 Task: Search one way flight ticket for 2 adults, 2 infants in seat and 1 infant on lap in first from Plattsburgh: Plattsburgh International Airport to Indianapolis: Indianapolis International Airport on 8-5-2023. Choice of flights is American. Number of bags: 1 carry on bag and 5 checked bags. Price is upto 90000. Outbound departure time preference is 22:00.
Action: Mouse moved to (287, 262)
Screenshot: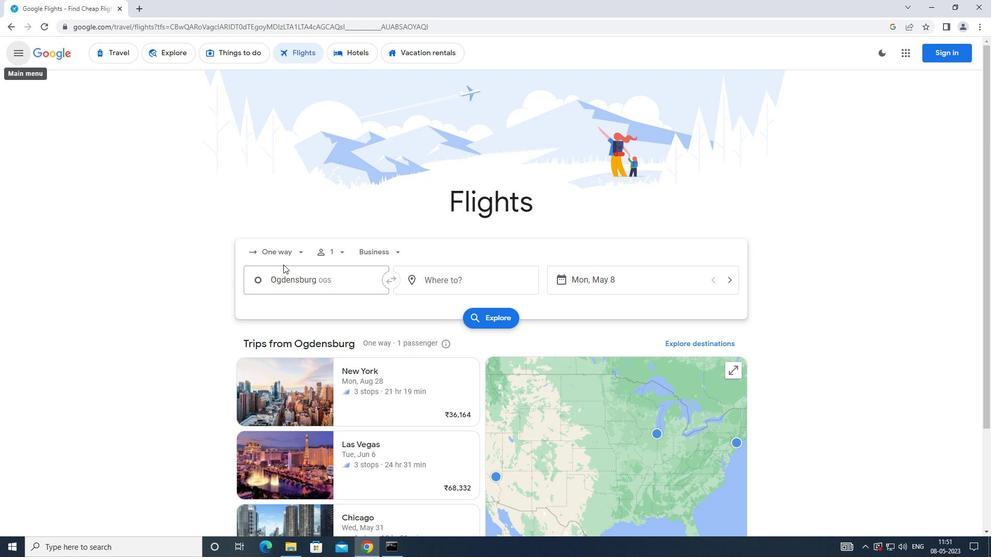 
Action: Mouse pressed left at (287, 262)
Screenshot: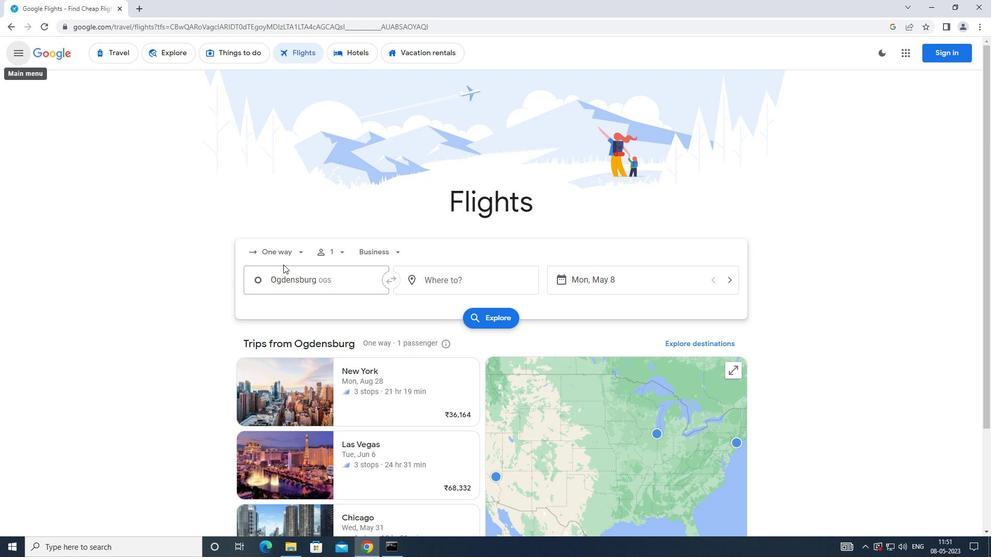 
Action: Mouse moved to (291, 296)
Screenshot: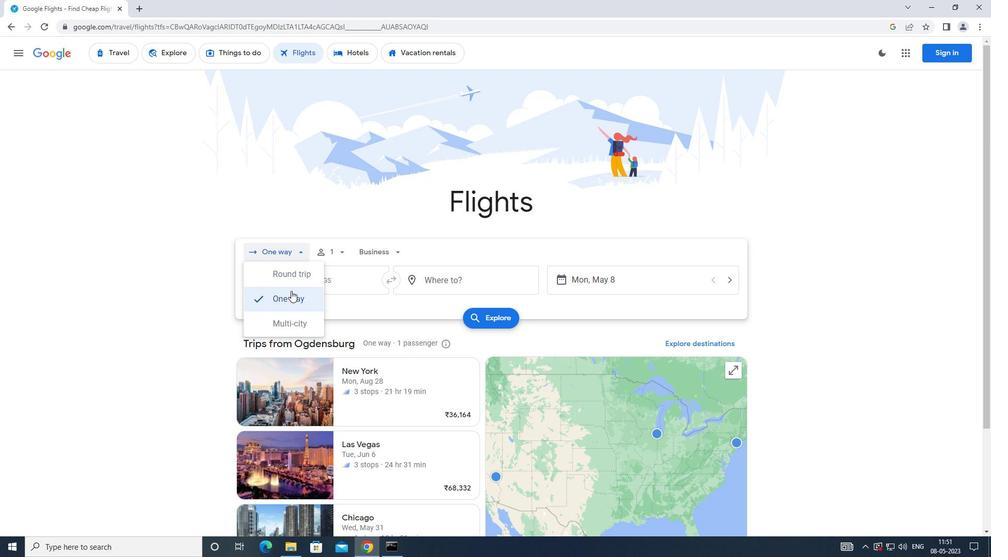 
Action: Mouse pressed left at (291, 296)
Screenshot: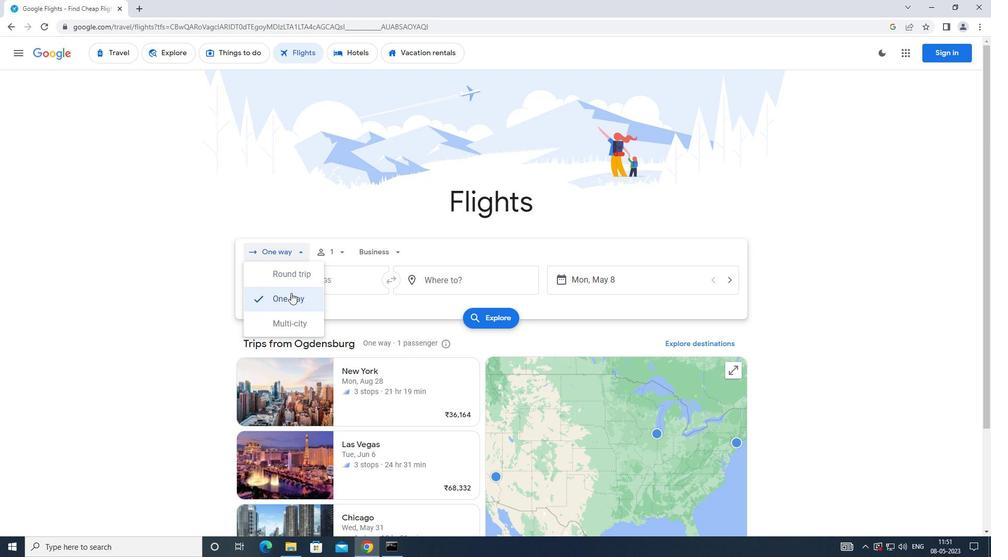 
Action: Mouse moved to (346, 251)
Screenshot: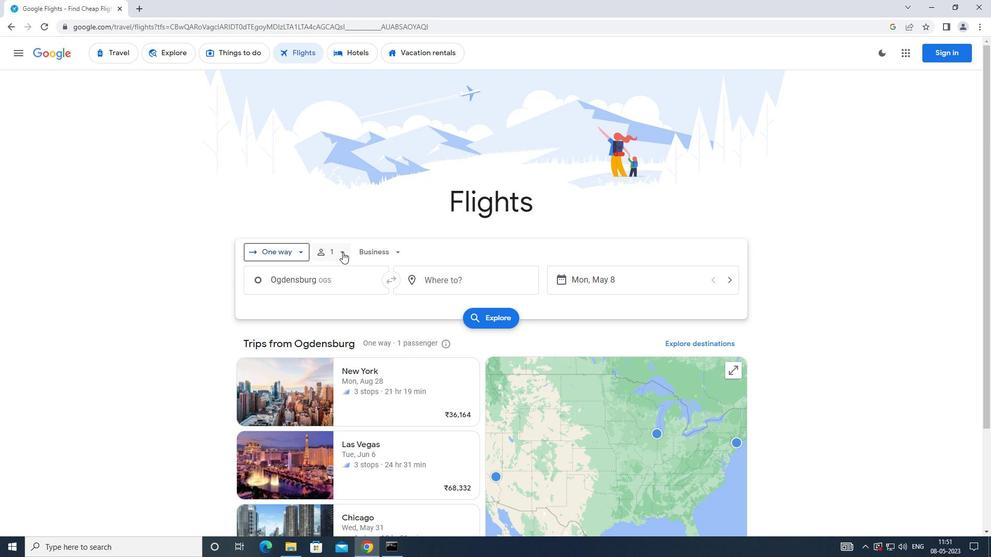 
Action: Mouse pressed left at (346, 251)
Screenshot: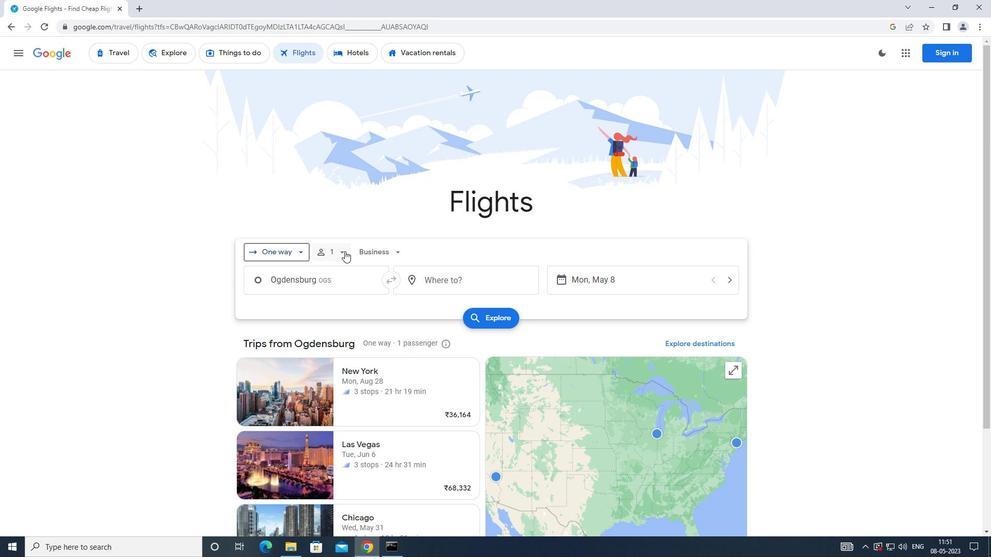 
Action: Mouse moved to (428, 276)
Screenshot: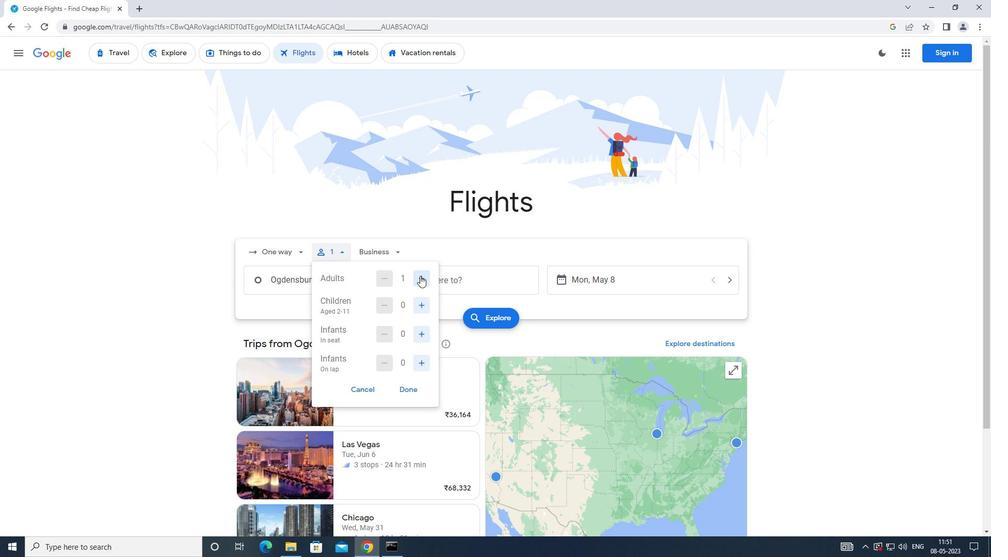 
Action: Mouse pressed left at (428, 276)
Screenshot: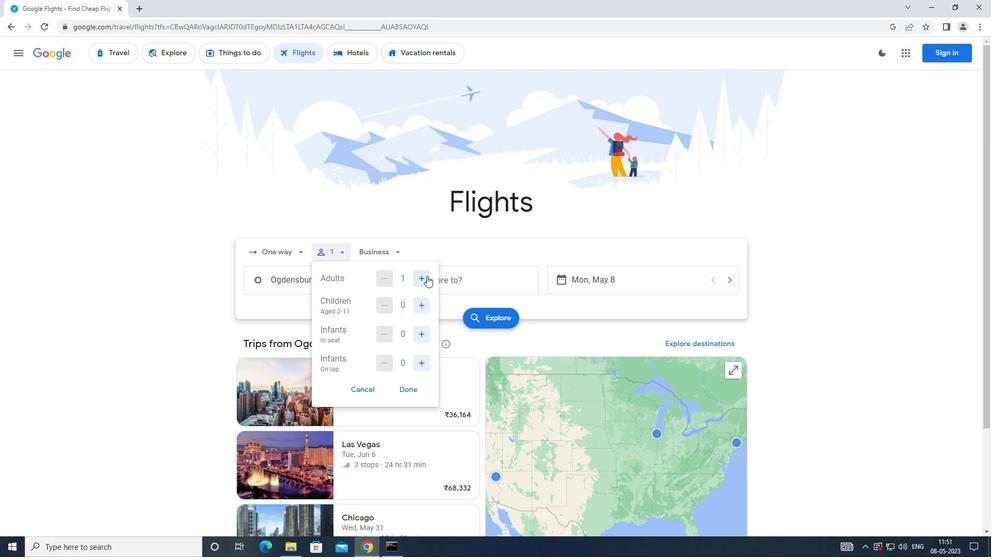 
Action: Mouse moved to (417, 332)
Screenshot: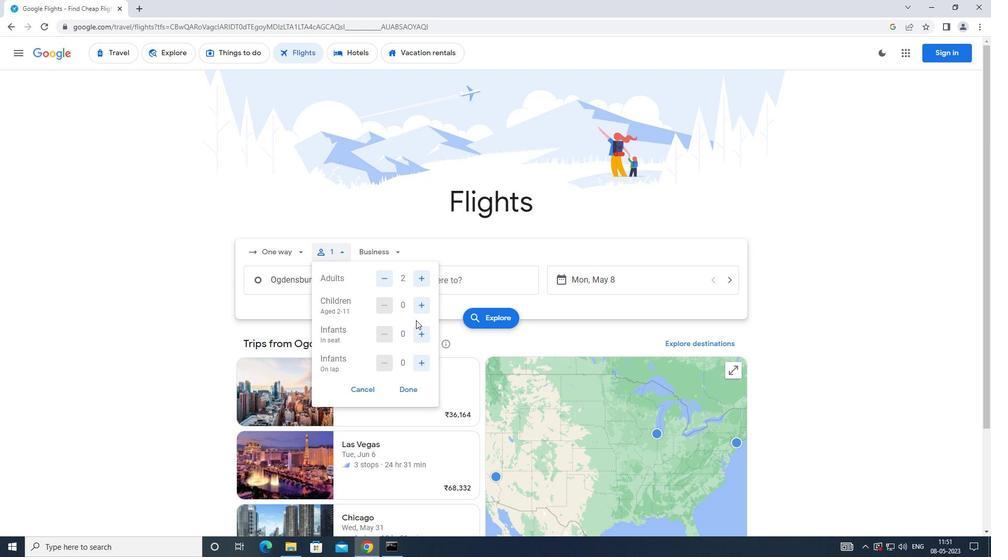 
Action: Mouse pressed left at (417, 332)
Screenshot: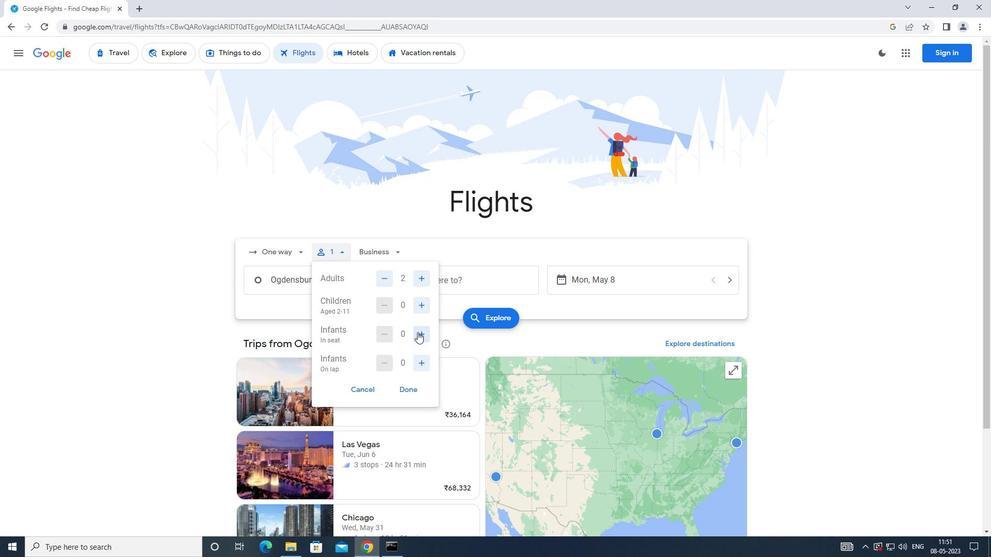 
Action: Mouse pressed left at (417, 332)
Screenshot: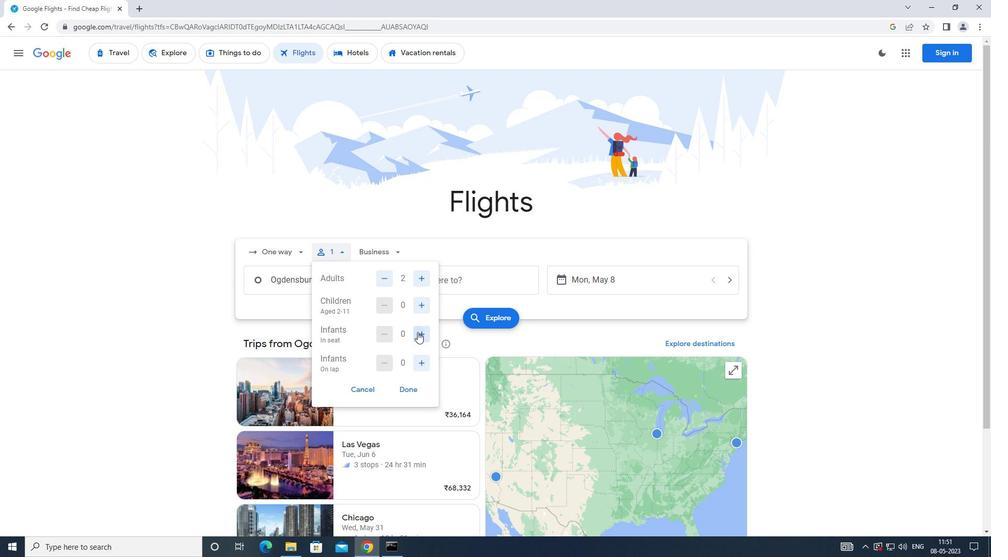 
Action: Mouse moved to (430, 364)
Screenshot: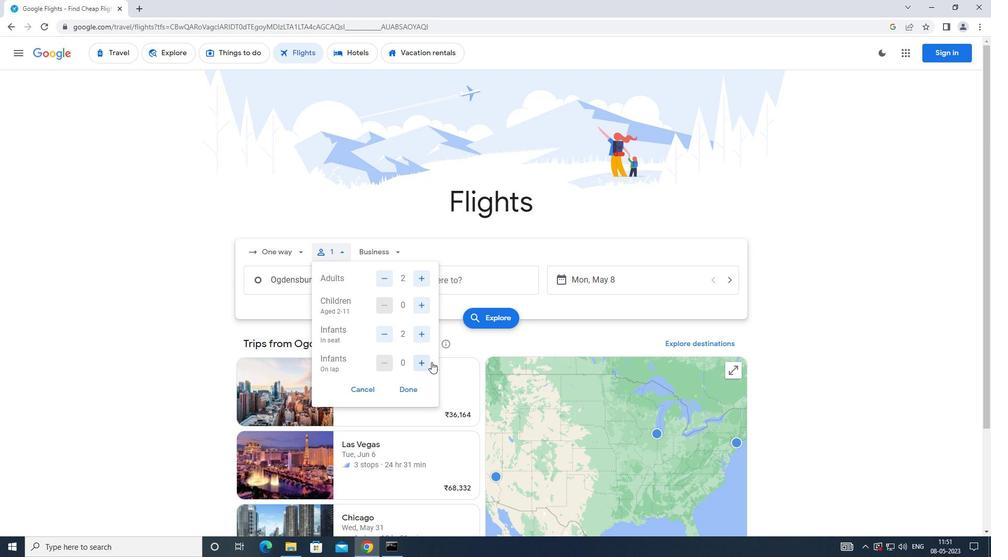 
Action: Mouse pressed left at (430, 364)
Screenshot: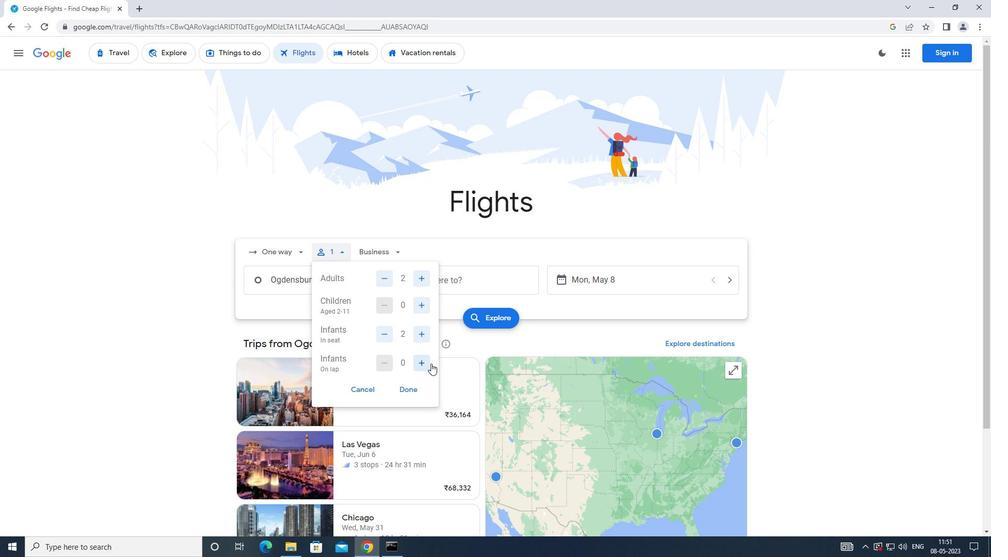 
Action: Mouse moved to (416, 387)
Screenshot: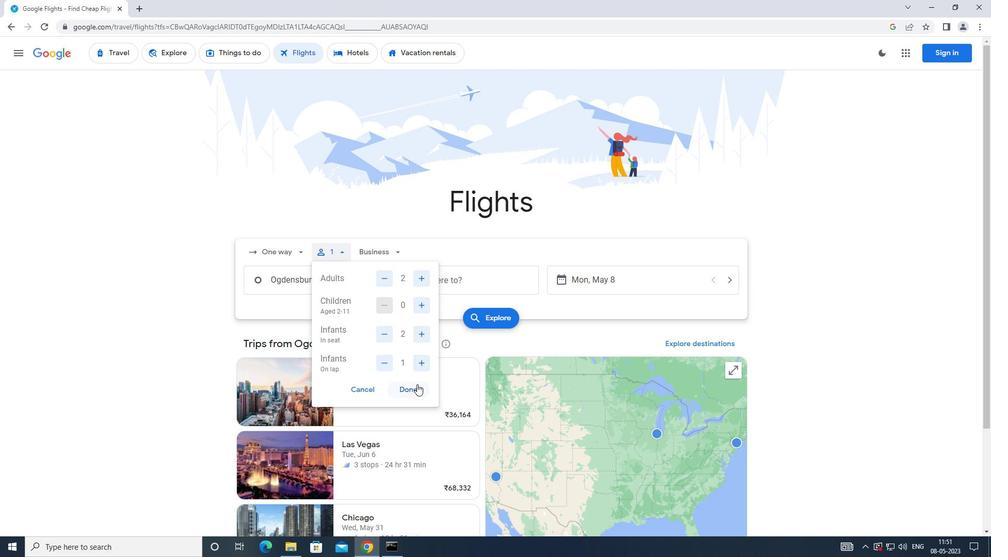 
Action: Mouse pressed left at (416, 387)
Screenshot: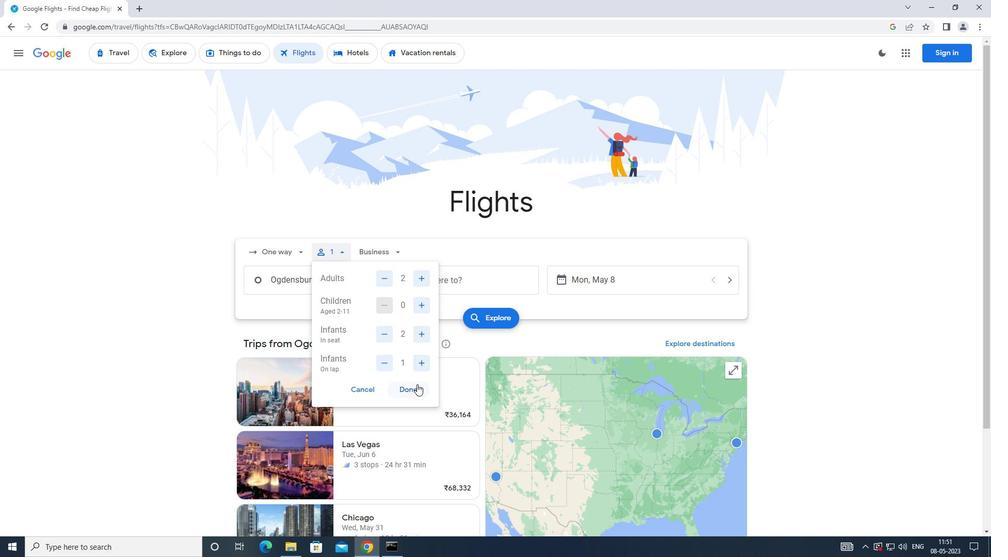 
Action: Mouse moved to (374, 255)
Screenshot: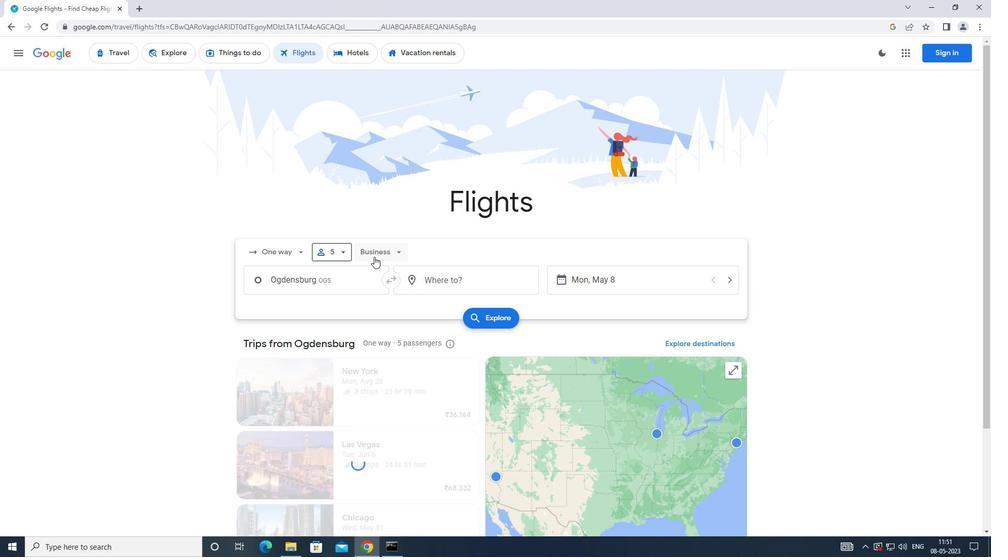 
Action: Mouse pressed left at (374, 255)
Screenshot: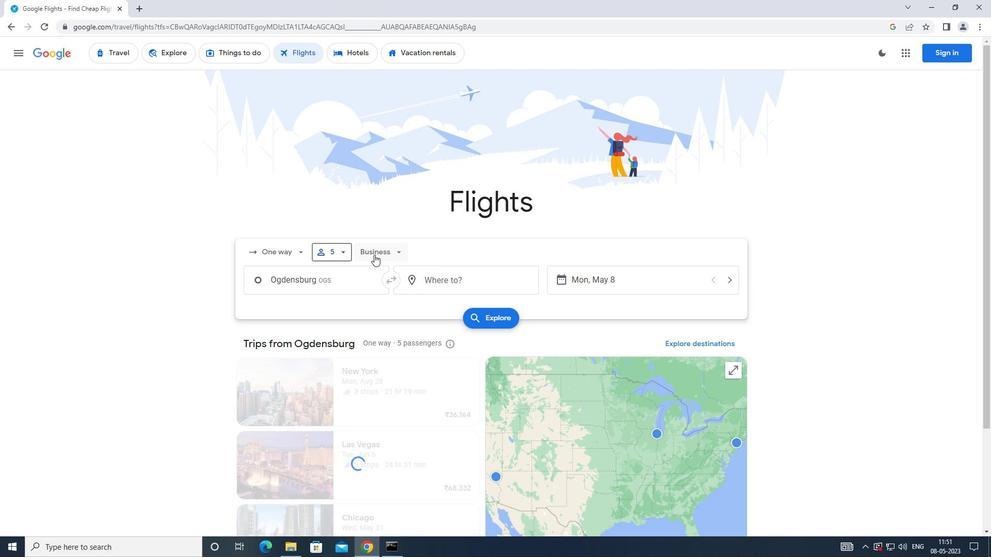 
Action: Mouse moved to (393, 349)
Screenshot: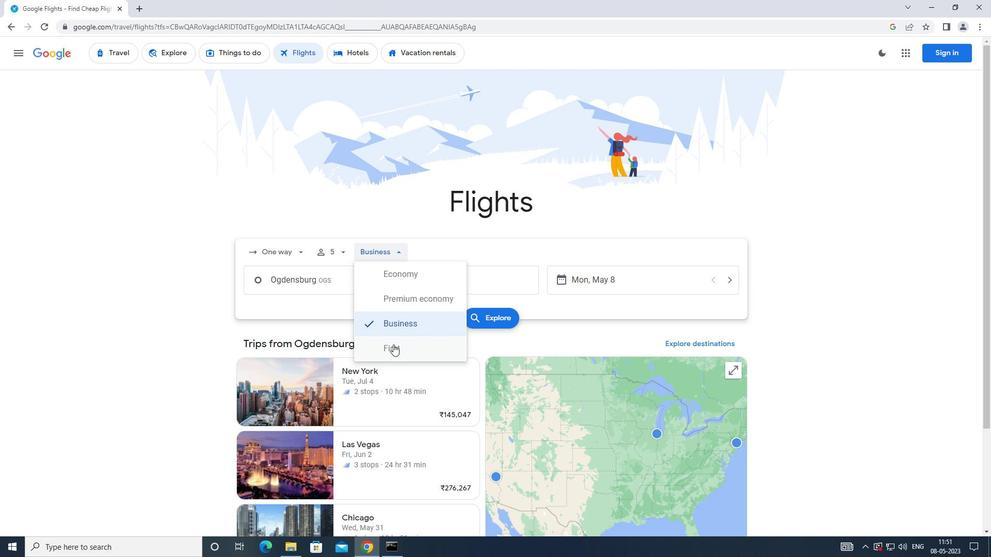 
Action: Mouse pressed left at (393, 349)
Screenshot: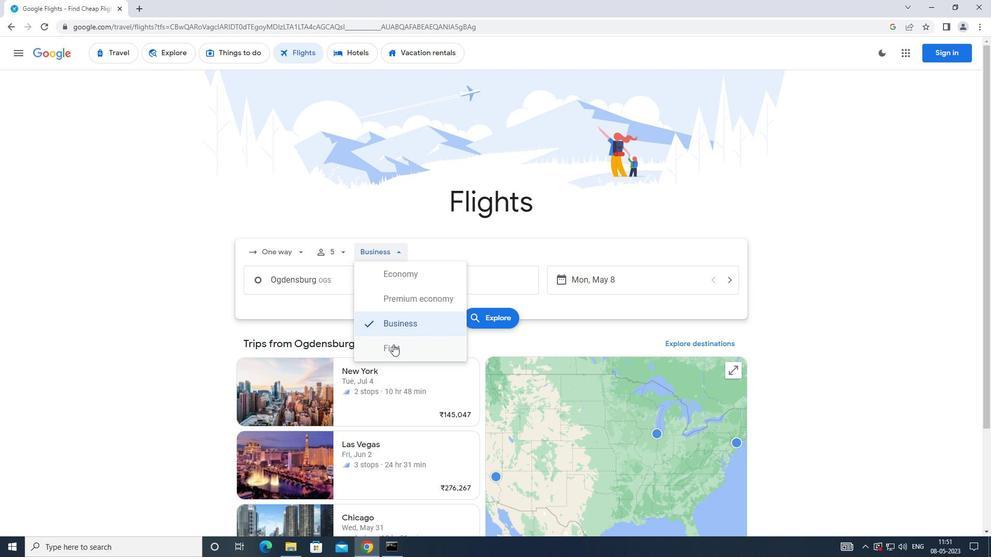 
Action: Mouse moved to (339, 281)
Screenshot: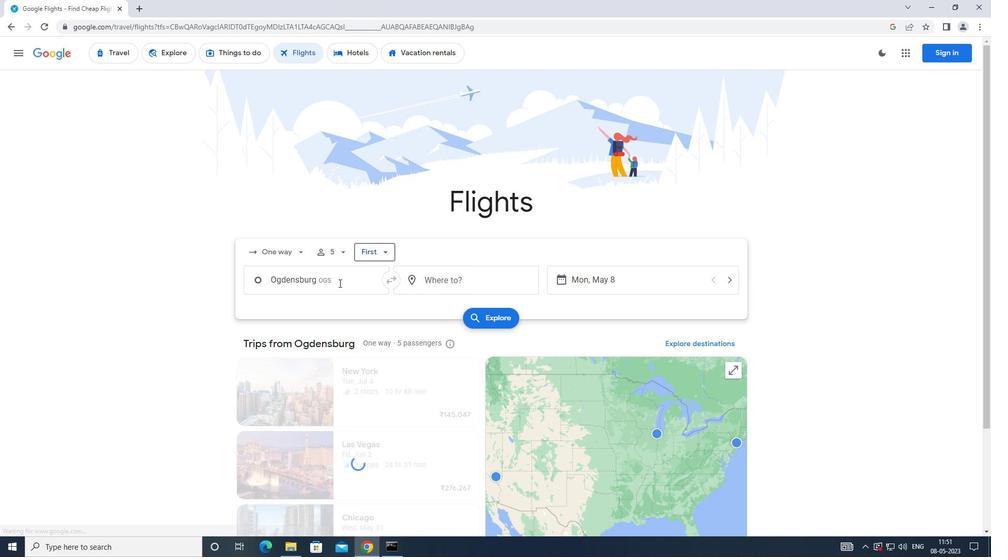 
Action: Mouse pressed left at (339, 281)
Screenshot: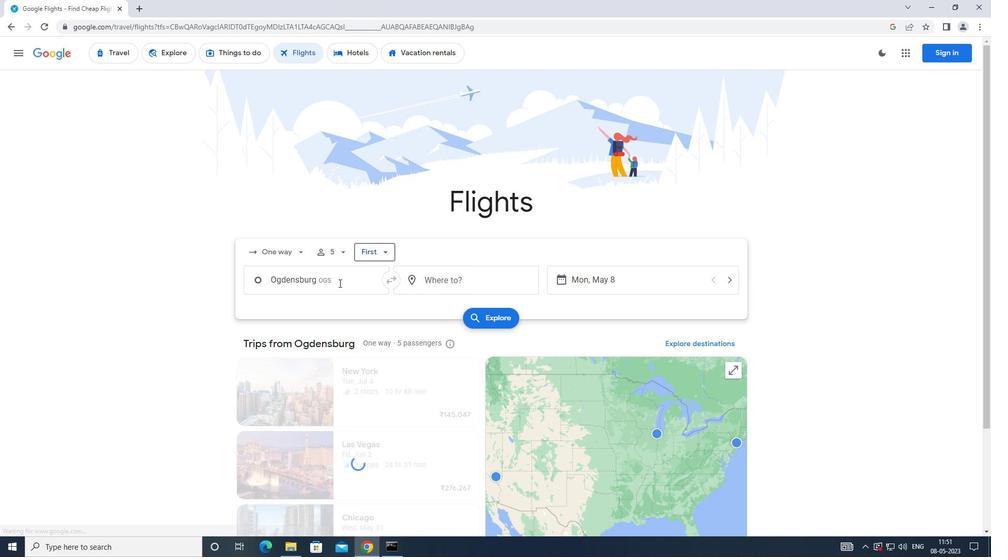 
Action: Mouse moved to (339, 281)
Screenshot: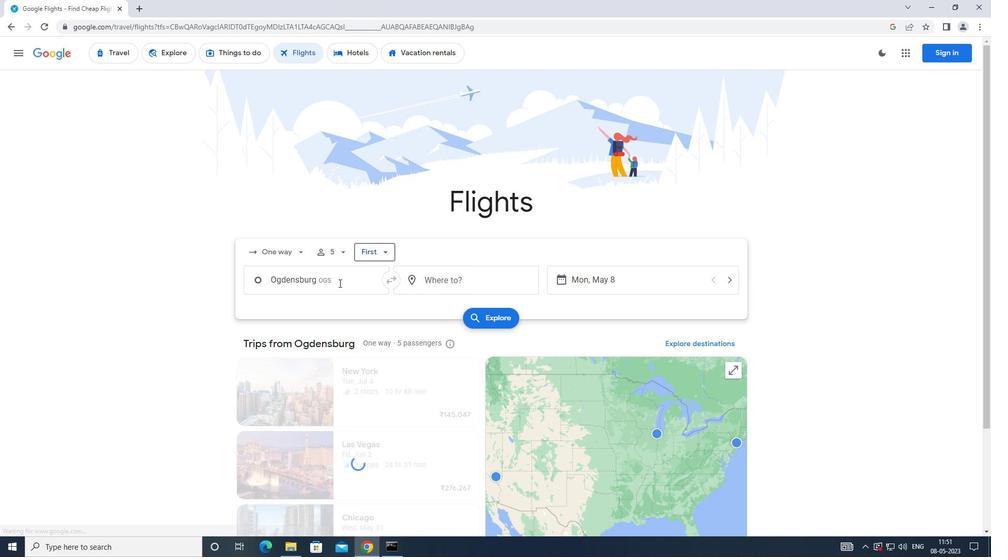 
Action: Key pressed <Key.caps_lock>p<Key.caps_lock>lattsburg
Screenshot: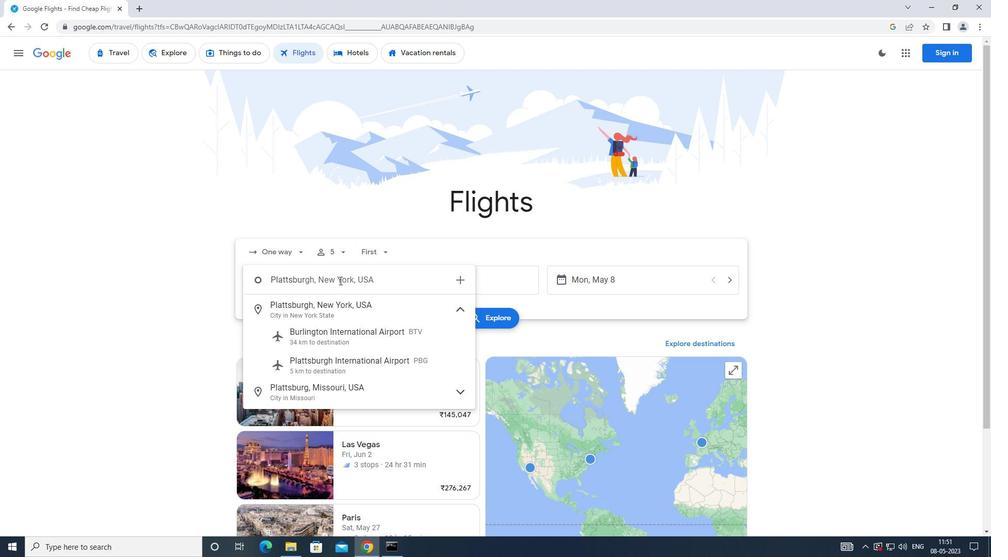 
Action: Mouse moved to (339, 368)
Screenshot: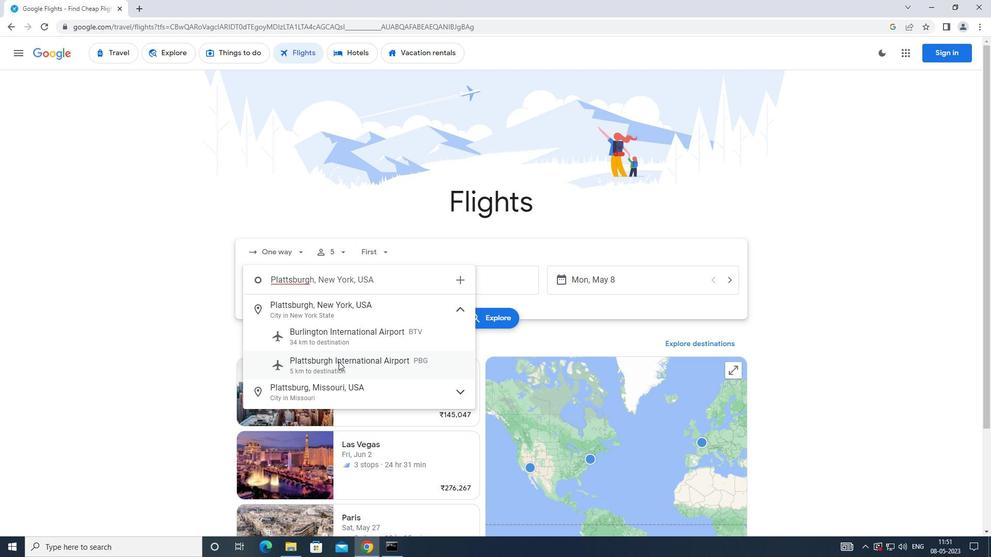 
Action: Mouse pressed left at (339, 368)
Screenshot: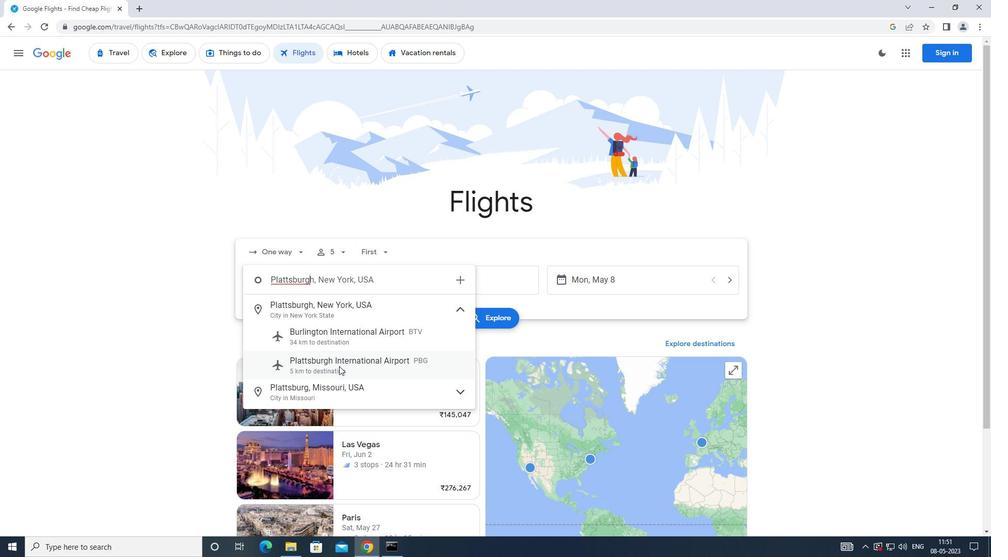 
Action: Mouse moved to (475, 285)
Screenshot: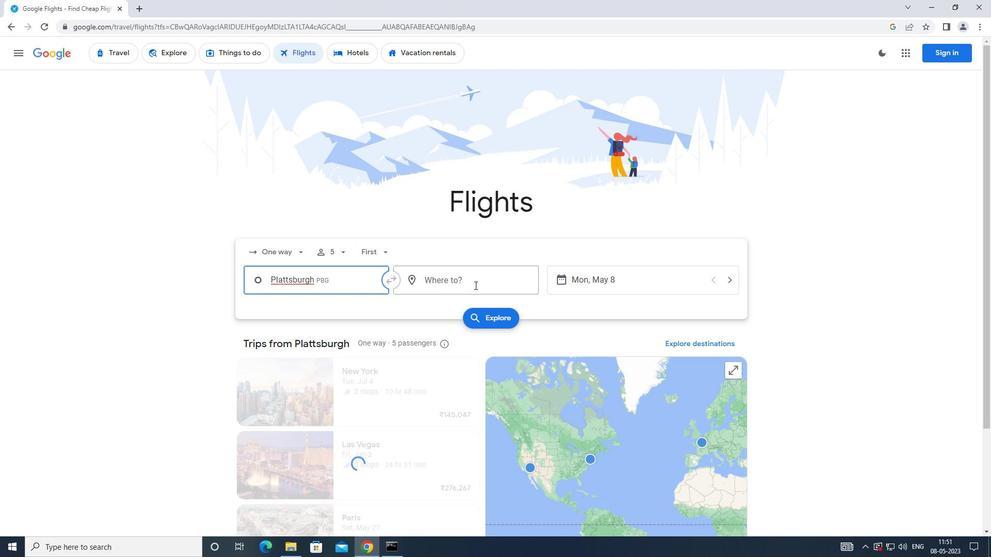 
Action: Mouse pressed left at (475, 285)
Screenshot: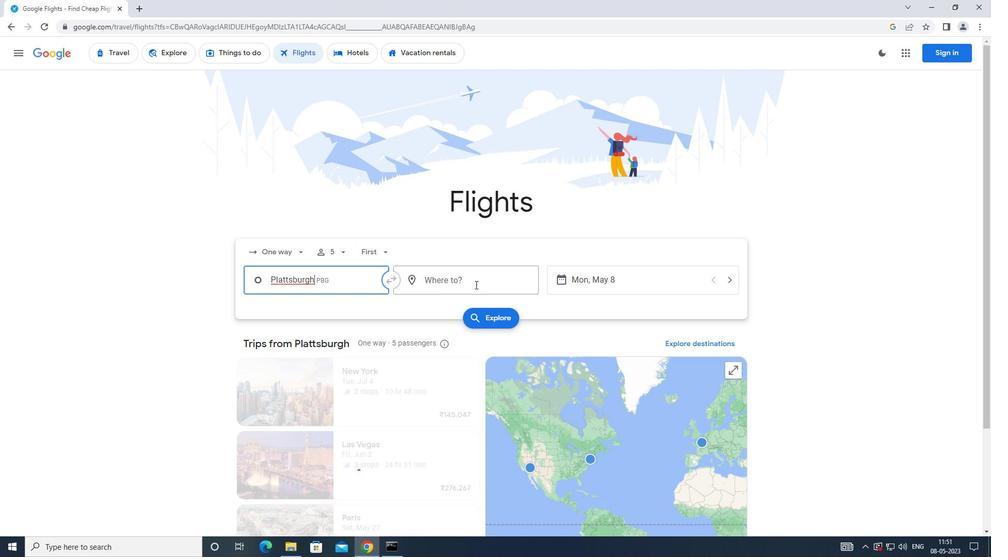 
Action: Mouse moved to (478, 282)
Screenshot: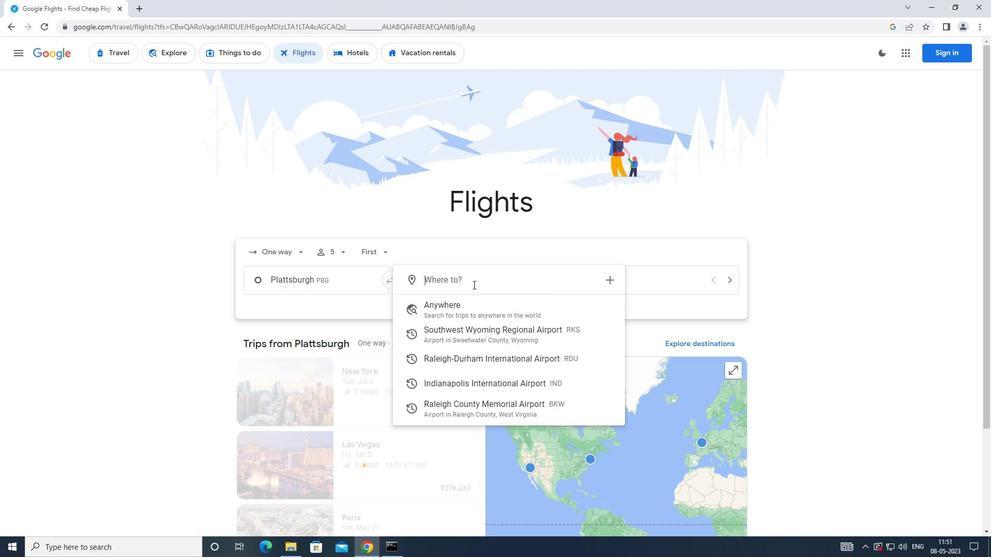 
Action: Key pressed <Key.caps_lock>i<Key.caps_lock>ndianapolis
Screenshot: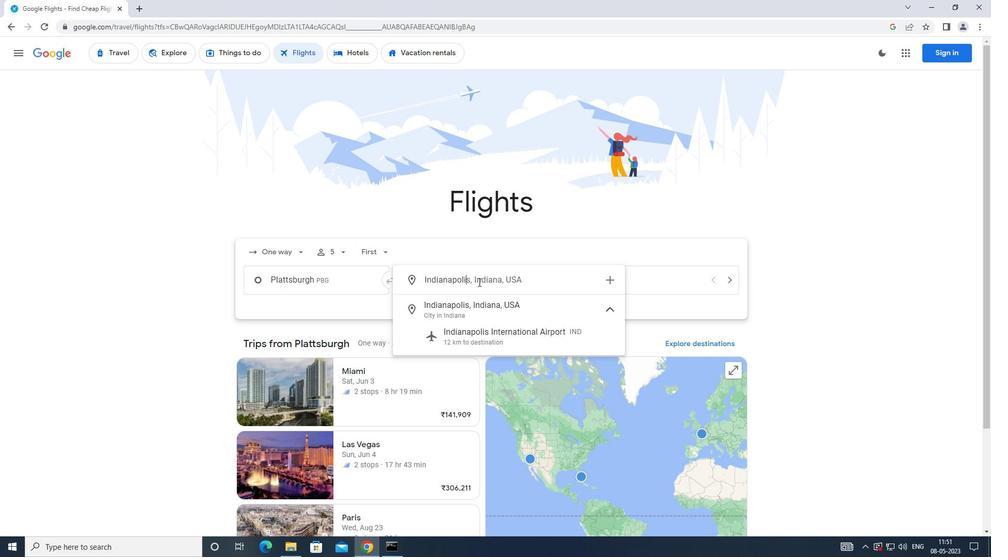 
Action: Mouse moved to (479, 336)
Screenshot: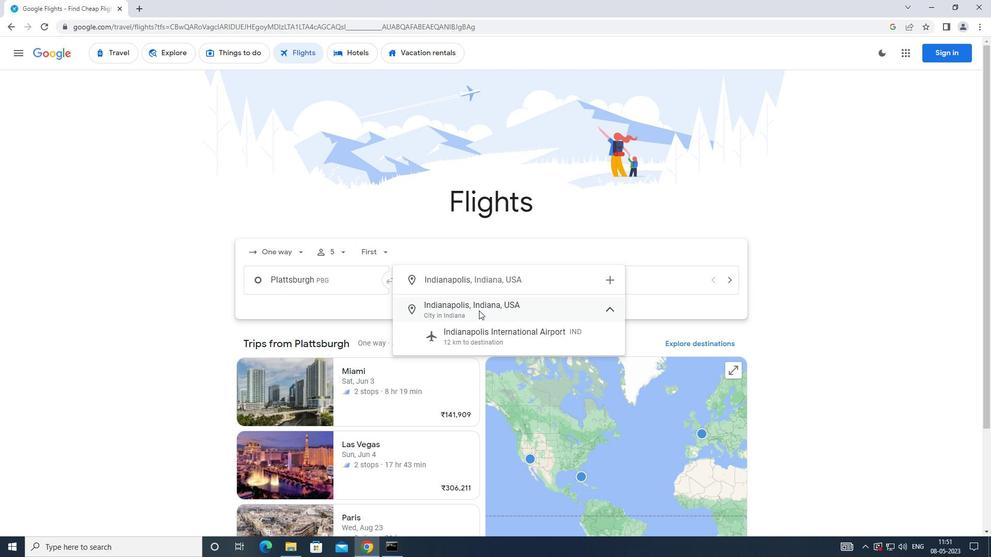 
Action: Mouse pressed left at (479, 336)
Screenshot: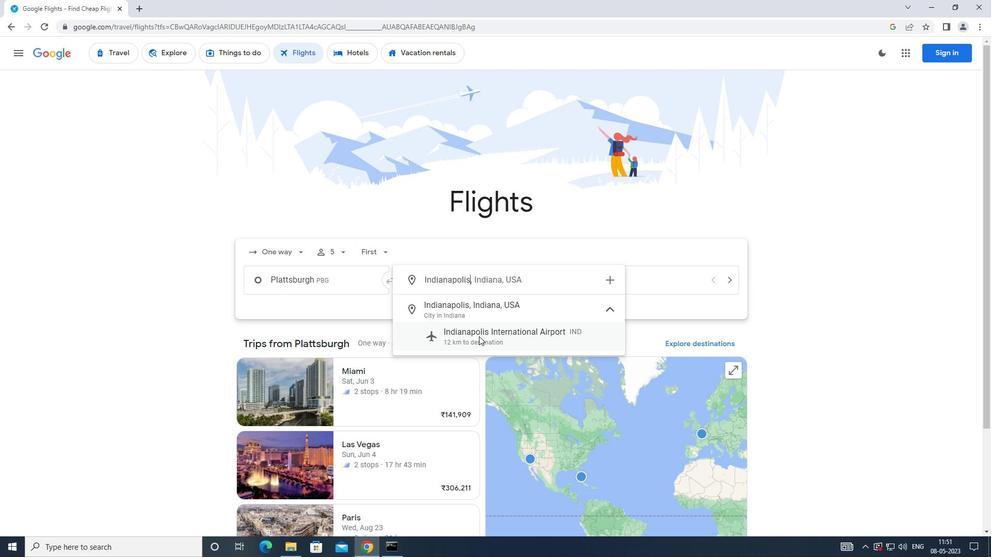 
Action: Mouse moved to (583, 288)
Screenshot: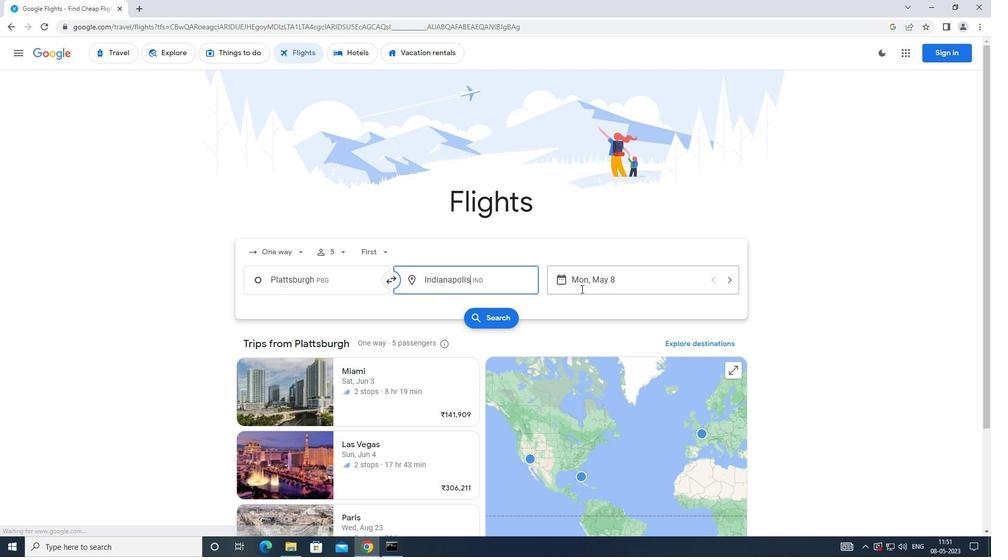 
Action: Mouse pressed left at (583, 288)
Screenshot: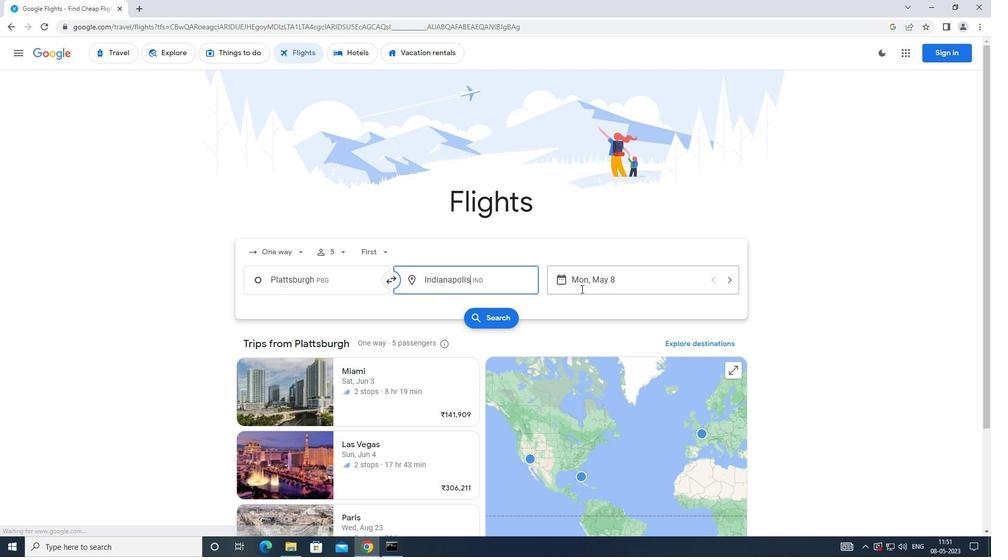 
Action: Mouse moved to (398, 377)
Screenshot: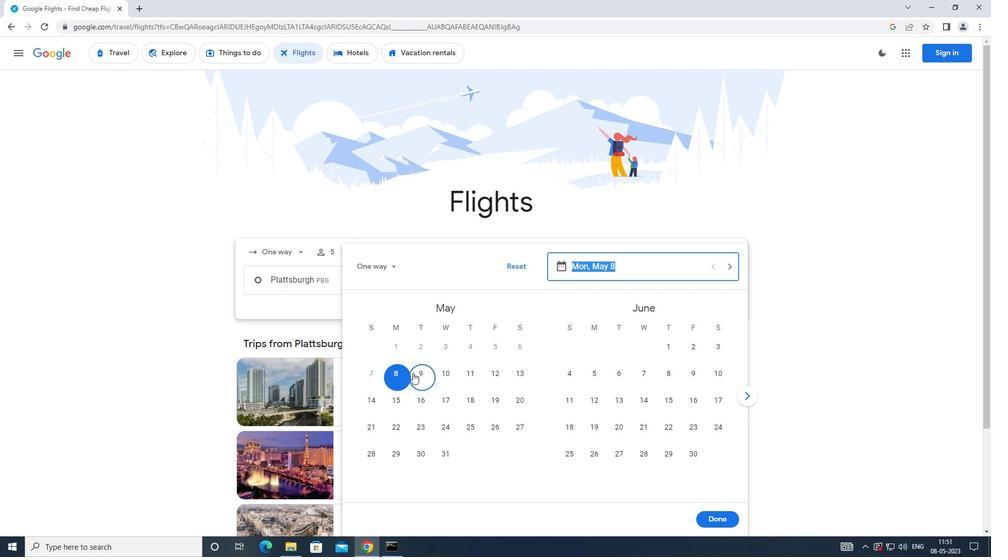 
Action: Mouse pressed left at (398, 377)
Screenshot: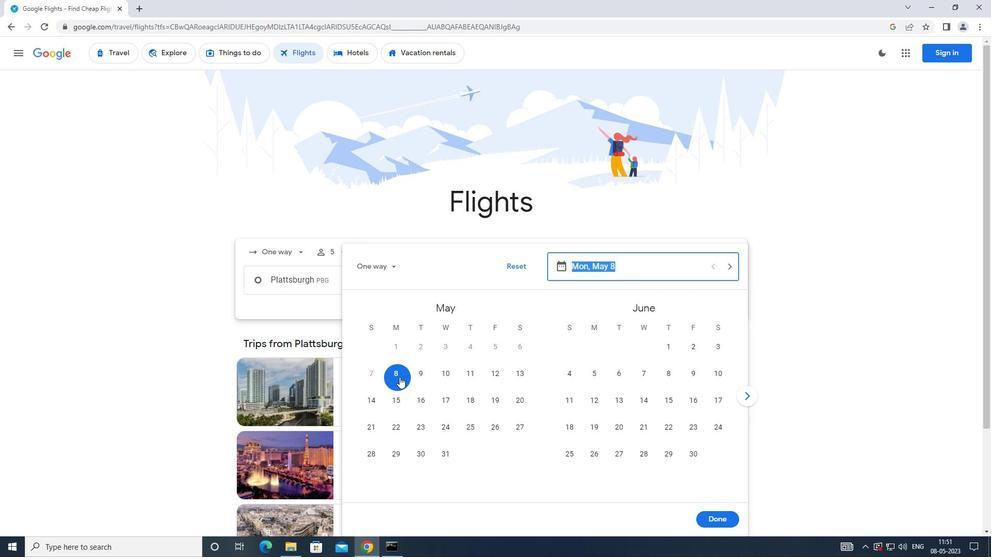 
Action: Mouse moved to (711, 521)
Screenshot: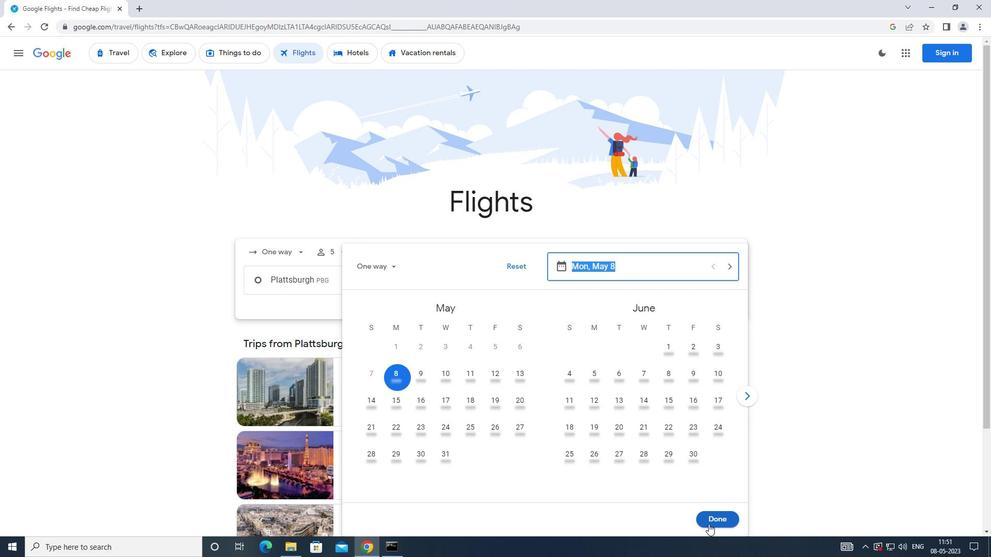 
Action: Mouse pressed left at (711, 521)
Screenshot: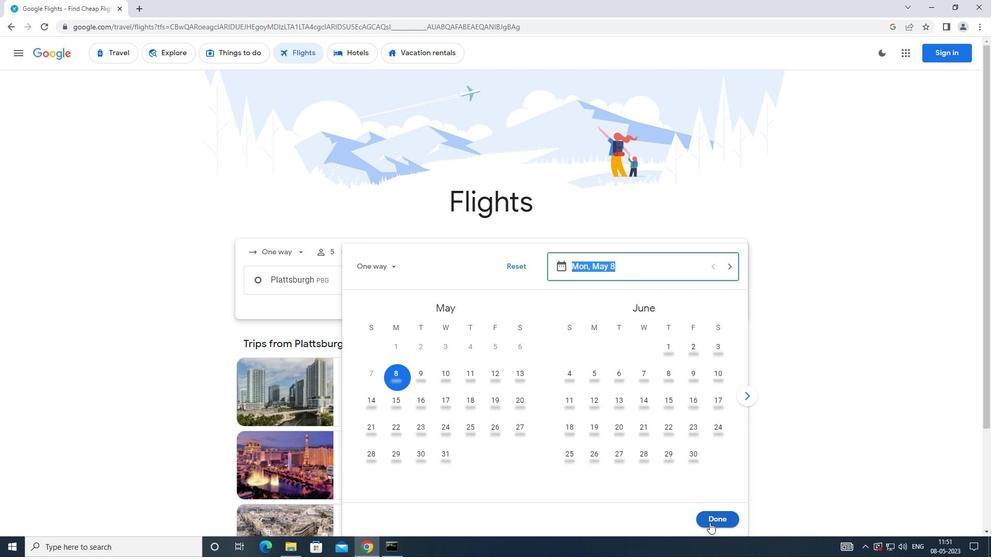 
Action: Mouse moved to (504, 311)
Screenshot: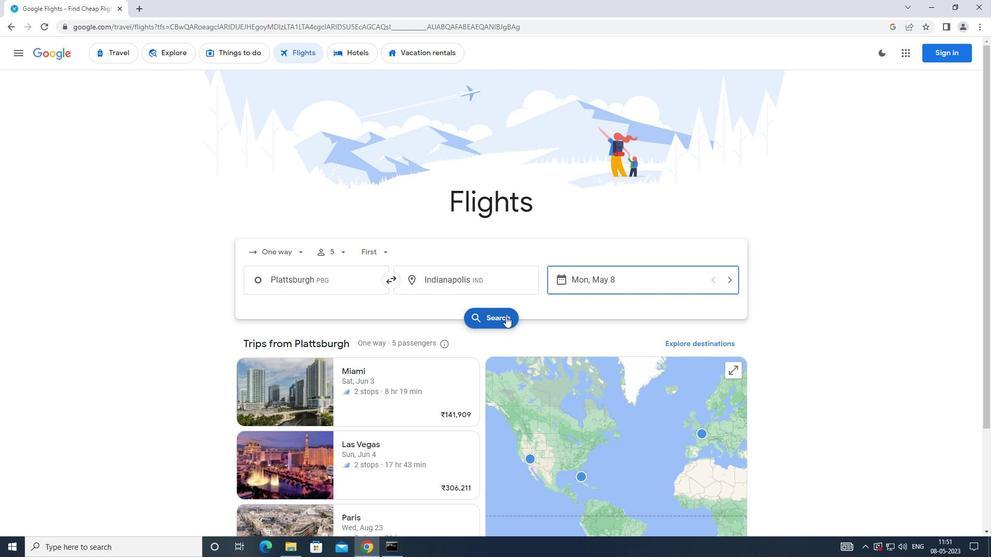 
Action: Mouse pressed left at (504, 311)
Screenshot: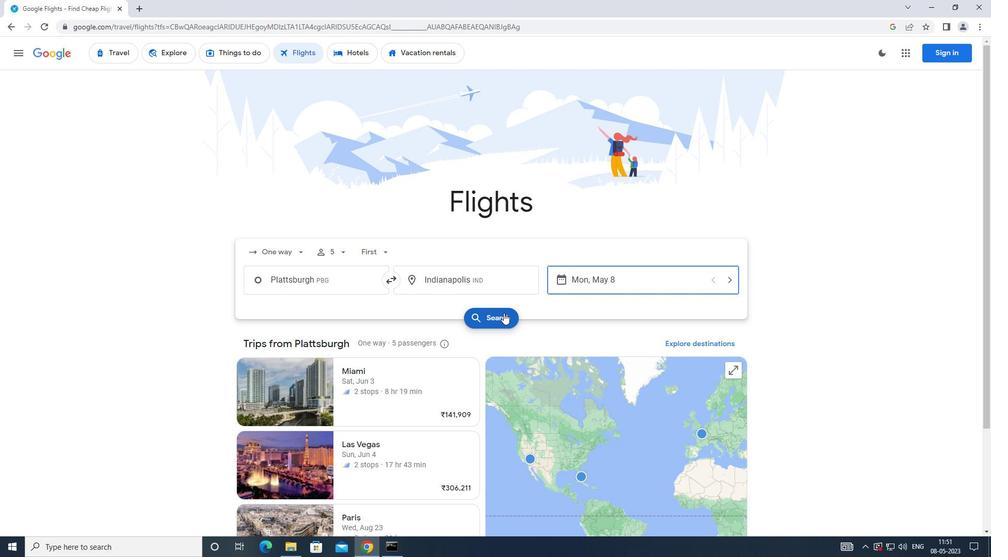 
Action: Mouse moved to (253, 149)
Screenshot: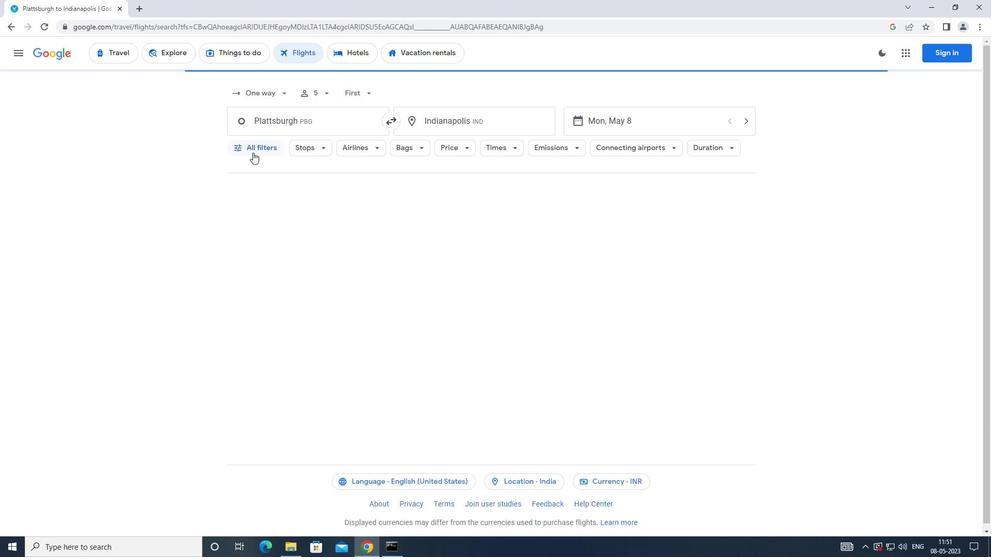 
Action: Mouse pressed left at (253, 149)
Screenshot: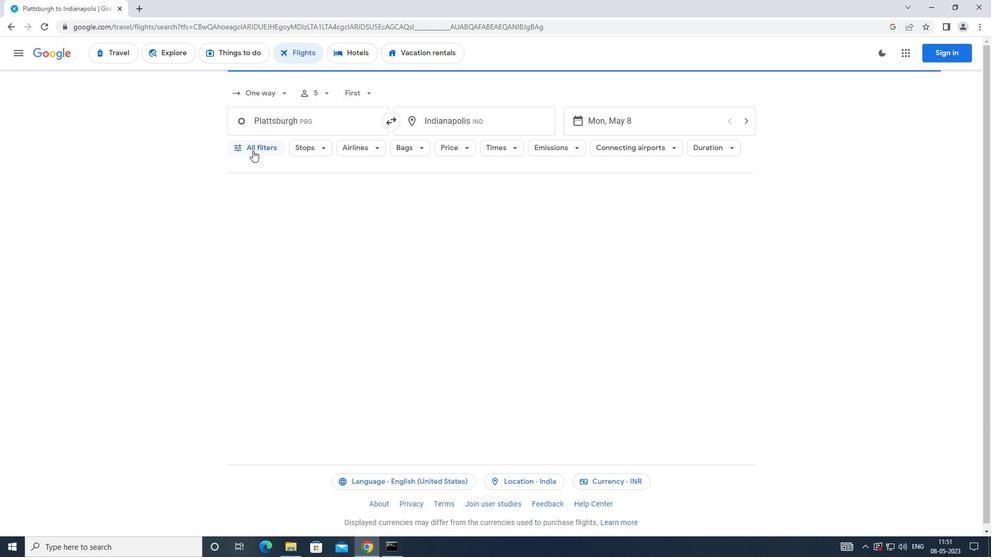 
Action: Mouse moved to (377, 368)
Screenshot: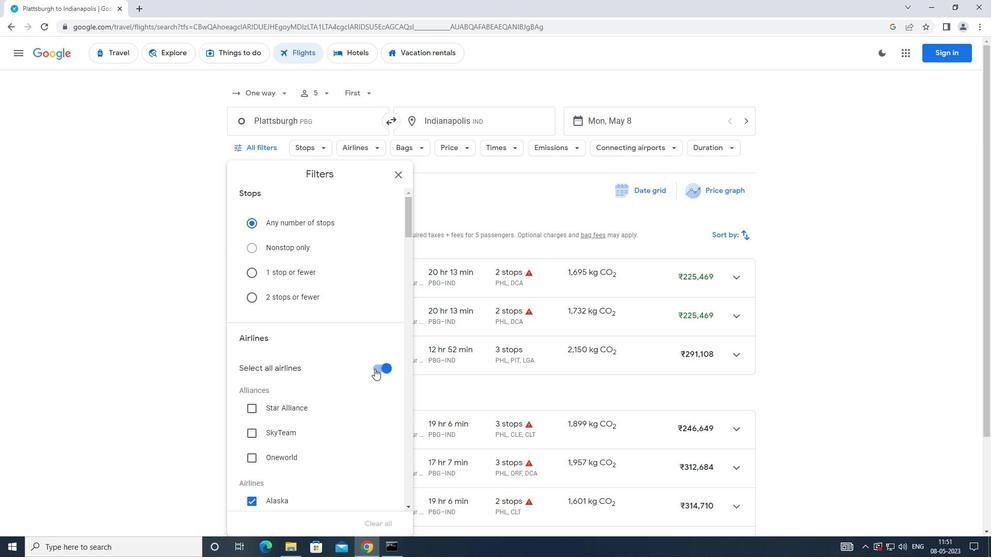 
Action: Mouse pressed left at (377, 368)
Screenshot: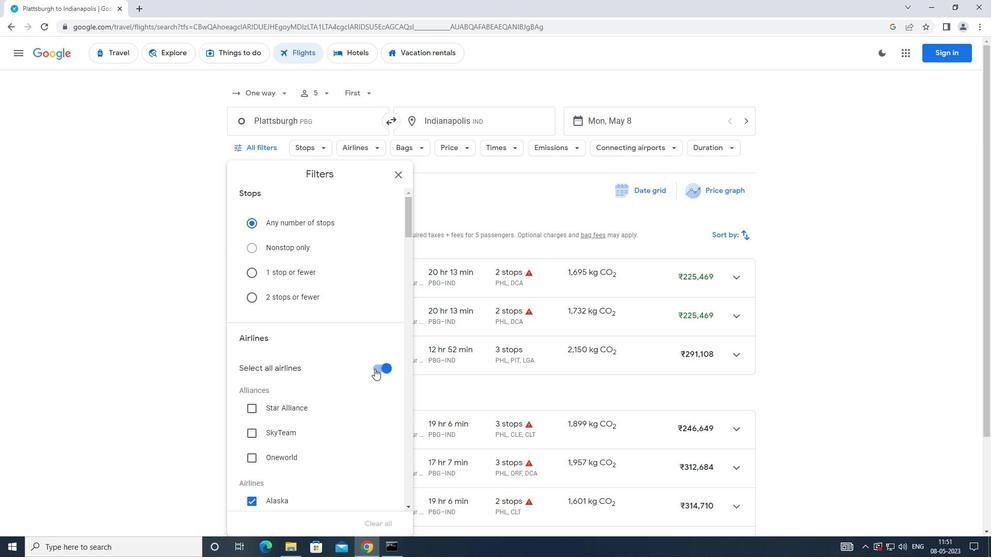 
Action: Mouse moved to (345, 351)
Screenshot: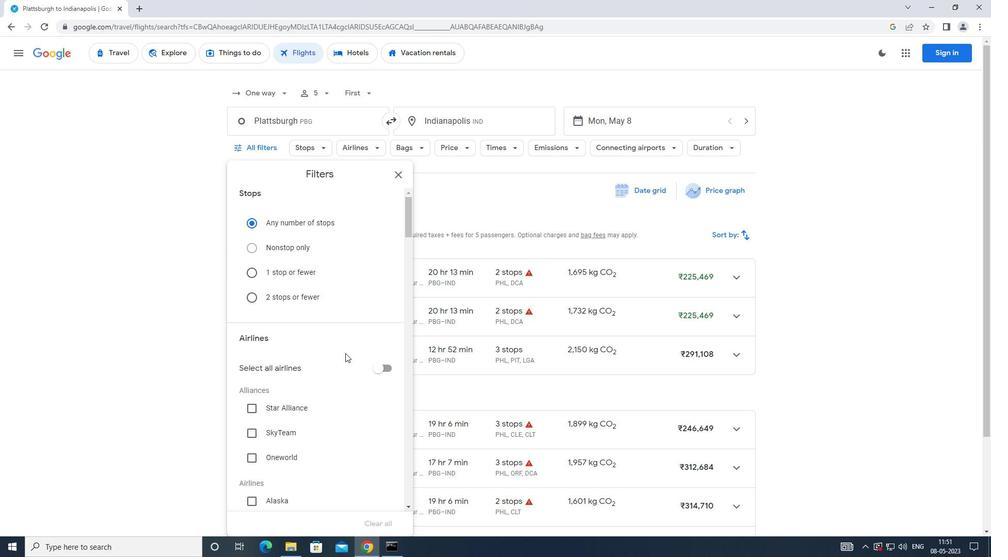 
Action: Mouse scrolled (345, 350) with delta (0, 0)
Screenshot: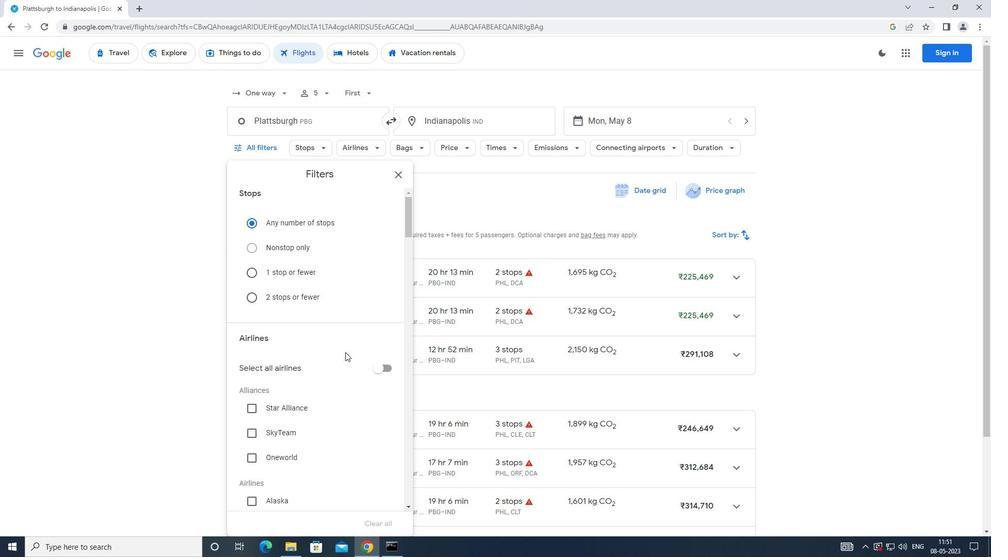 
Action: Mouse moved to (345, 351)
Screenshot: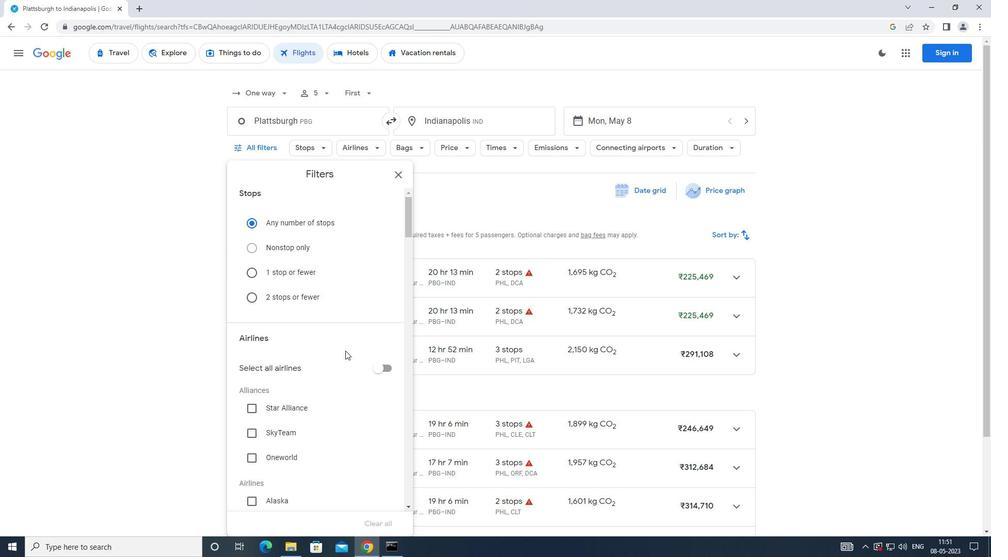 
Action: Mouse scrolled (345, 350) with delta (0, 0)
Screenshot: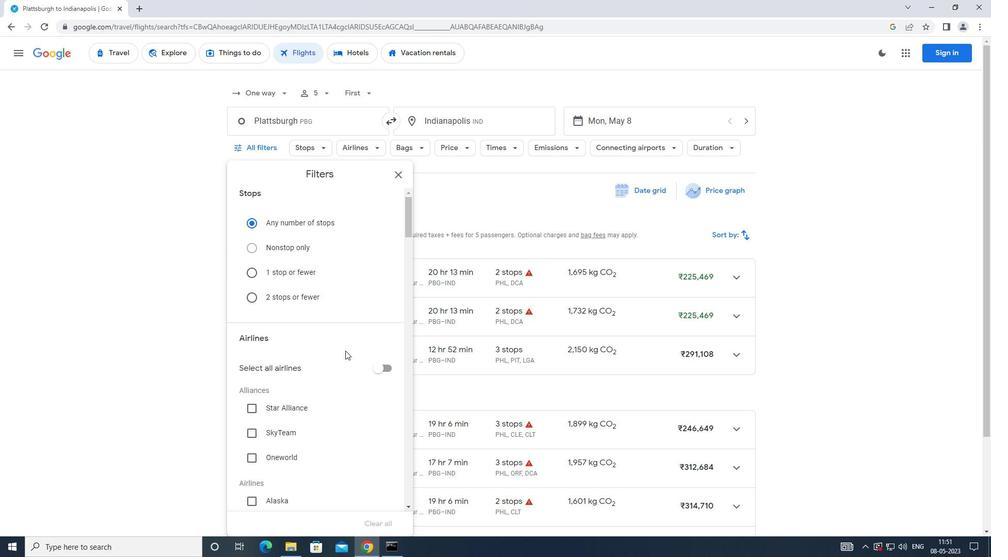 
Action: Mouse moved to (345, 351)
Screenshot: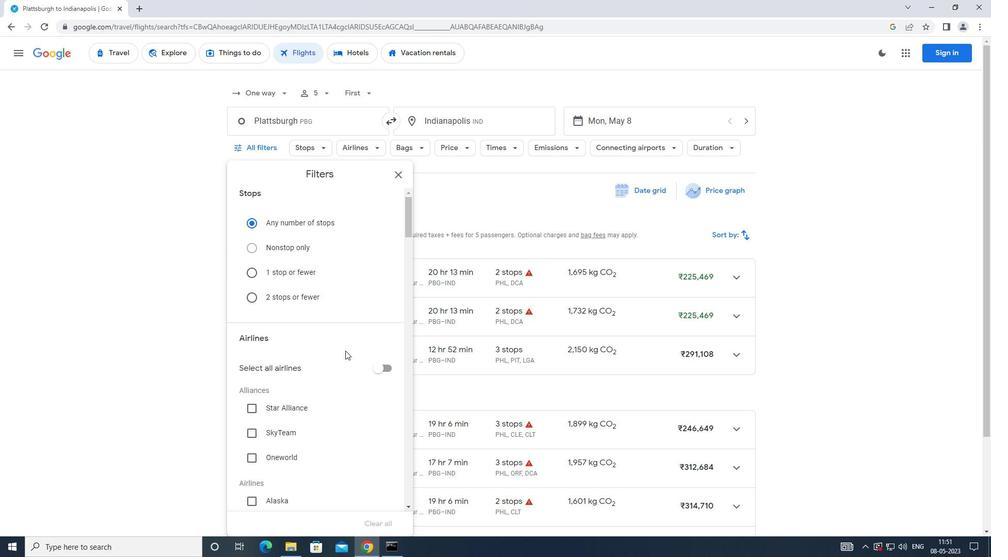 
Action: Mouse scrolled (345, 351) with delta (0, 0)
Screenshot: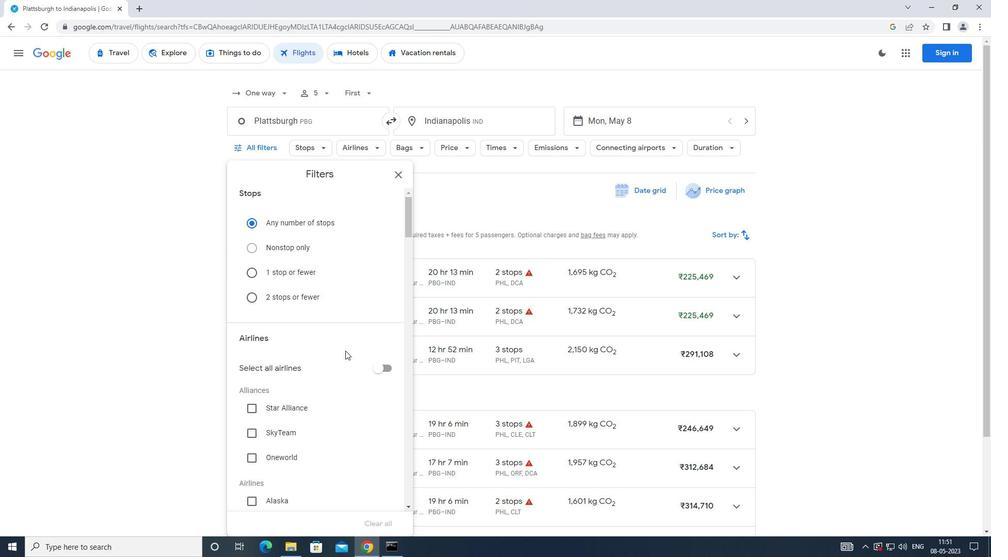 
Action: Mouse scrolled (345, 351) with delta (0, 0)
Screenshot: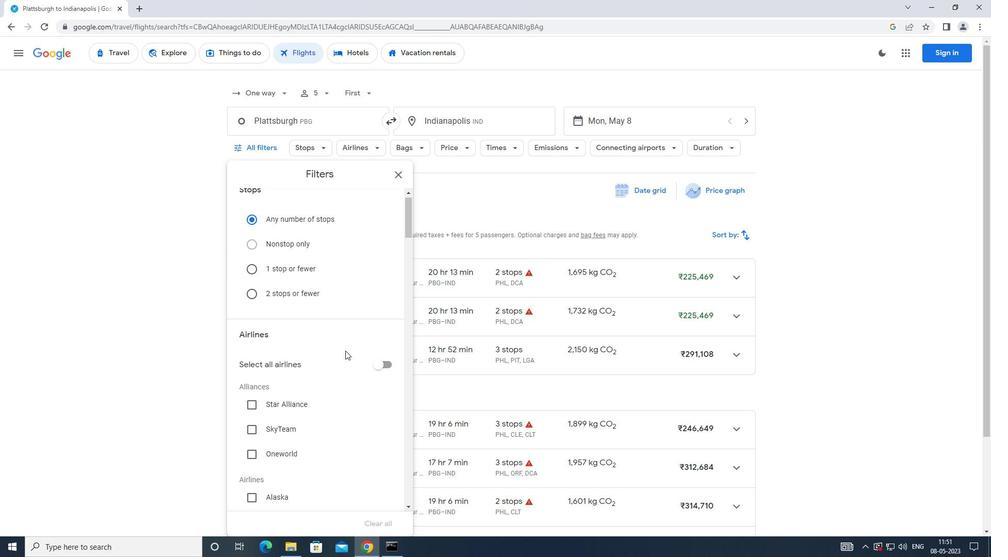 
Action: Mouse scrolled (345, 351) with delta (0, 0)
Screenshot: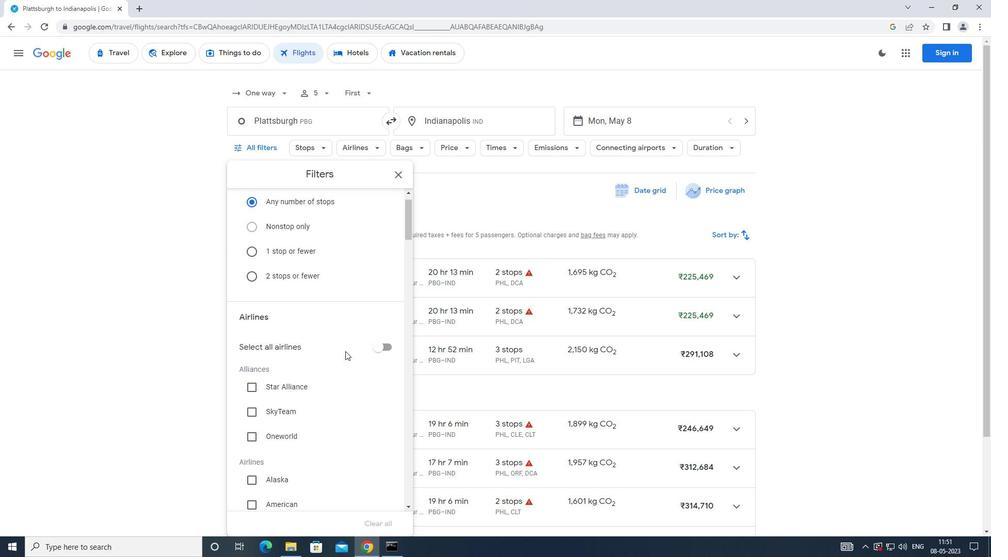 
Action: Mouse moved to (252, 264)
Screenshot: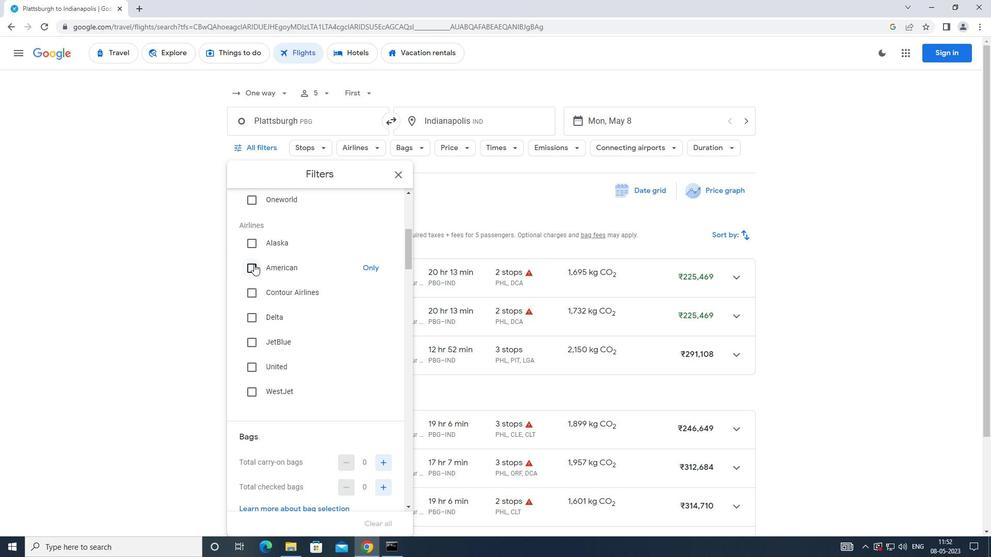 
Action: Mouse pressed left at (252, 264)
Screenshot: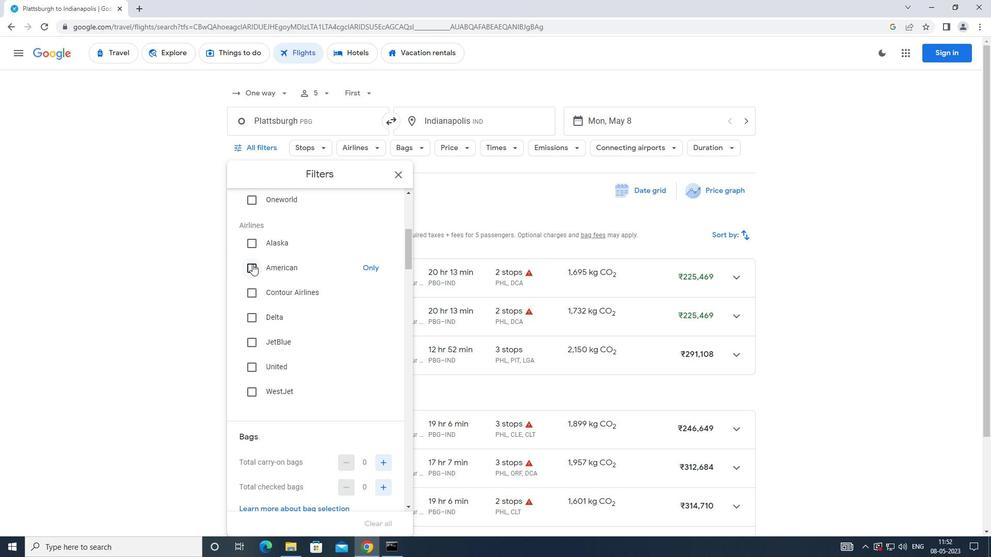 
Action: Mouse moved to (321, 326)
Screenshot: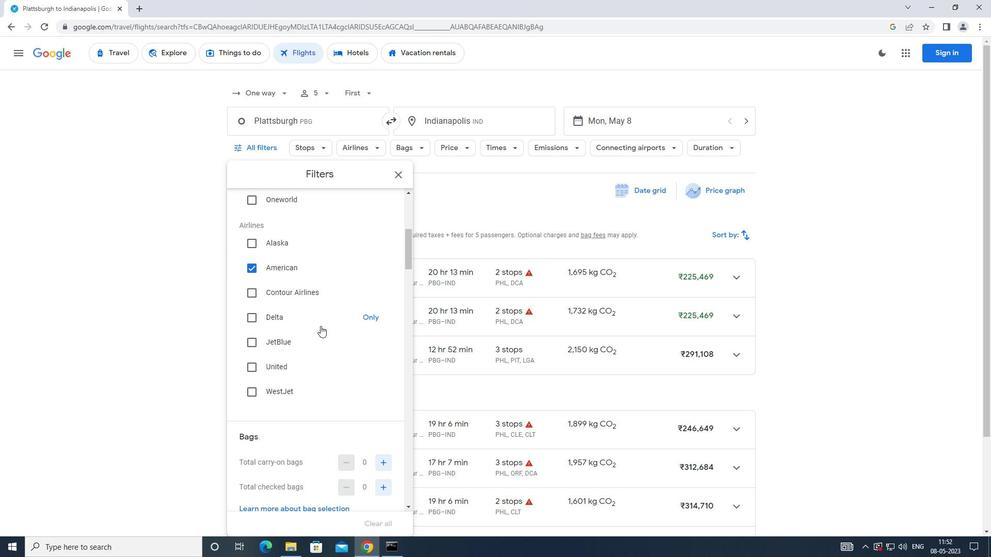 
Action: Mouse scrolled (321, 325) with delta (0, 0)
Screenshot: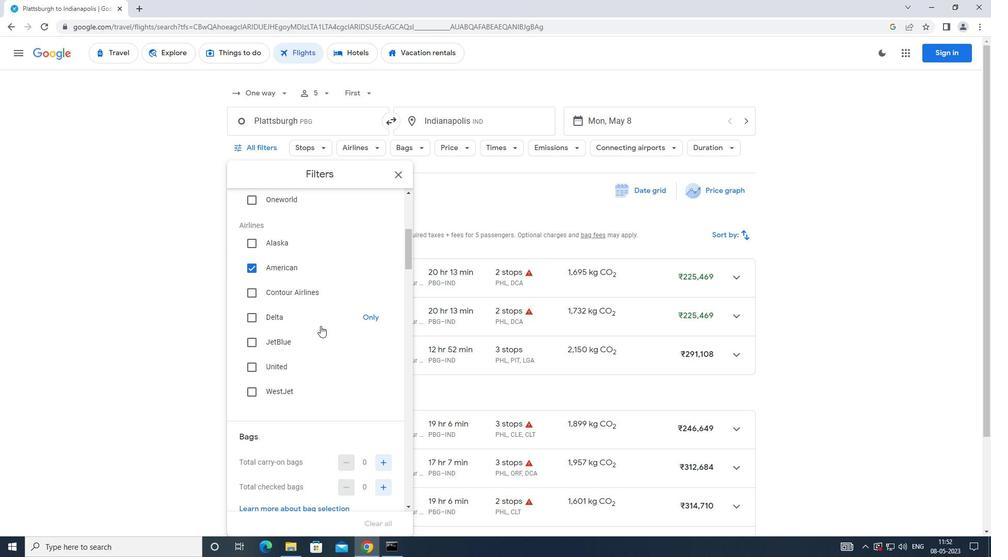 
Action: Mouse moved to (322, 326)
Screenshot: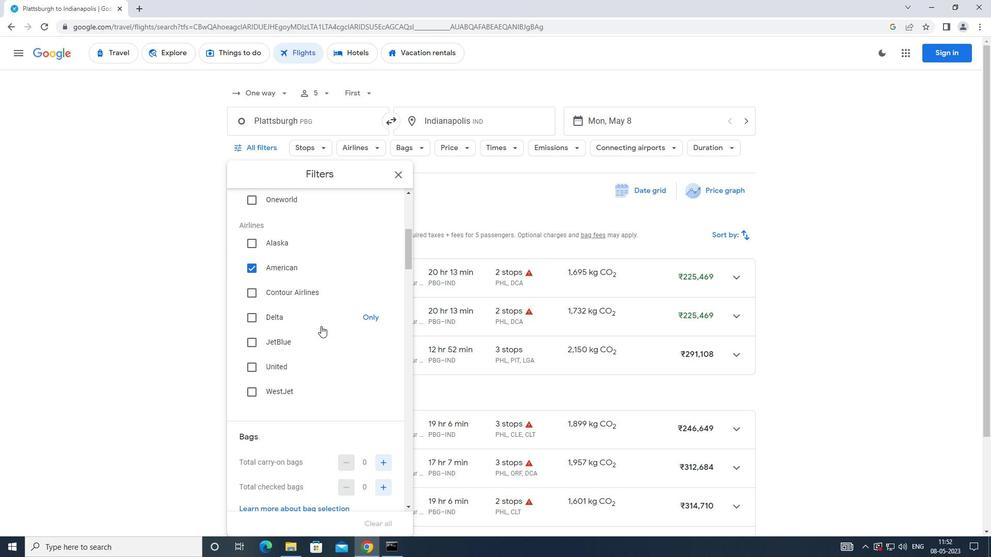 
Action: Mouse scrolled (322, 326) with delta (0, 0)
Screenshot: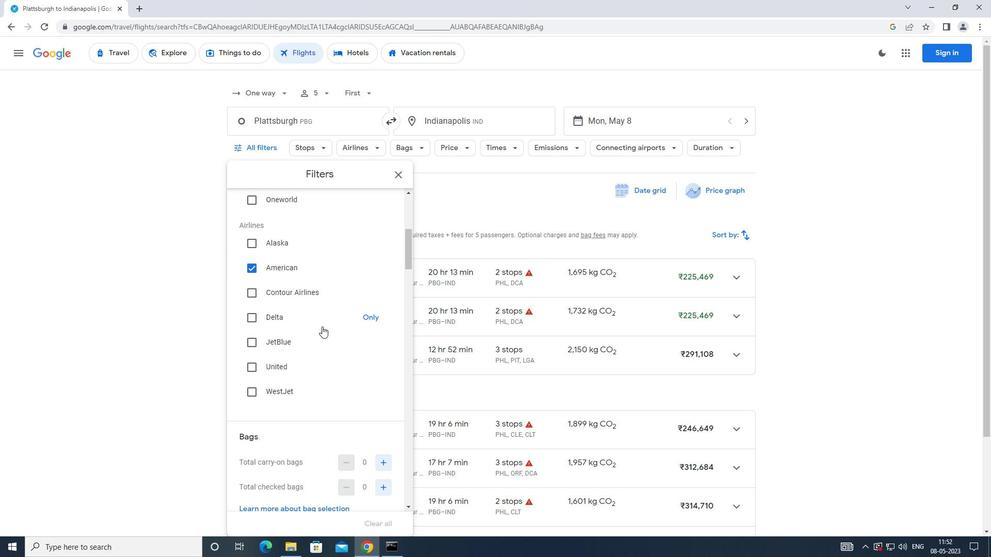 
Action: Mouse moved to (377, 364)
Screenshot: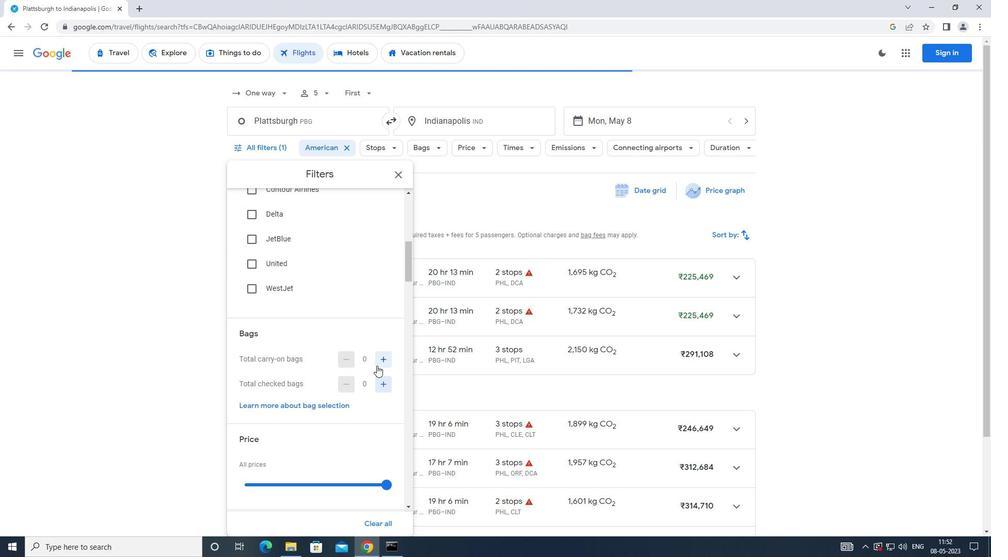 
Action: Mouse pressed left at (377, 364)
Screenshot: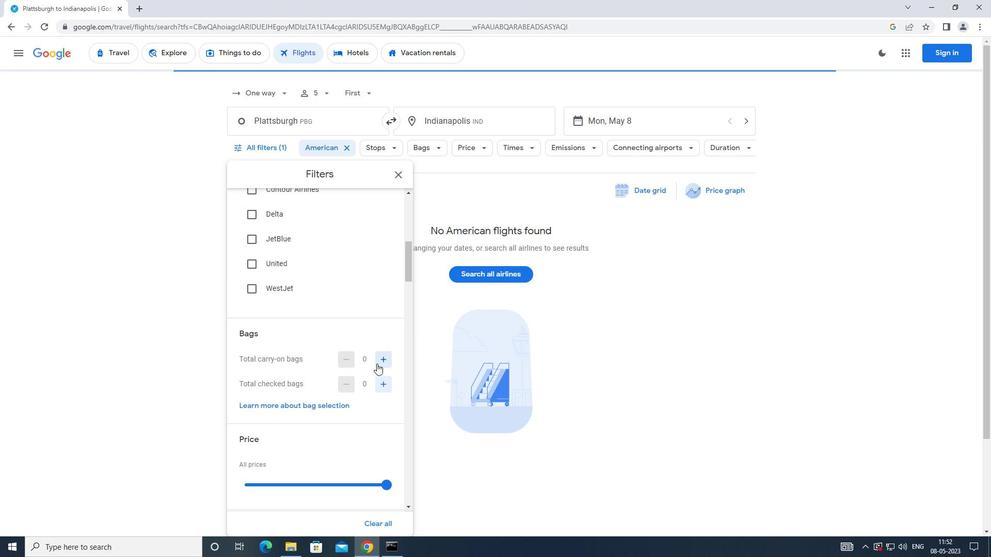 
Action: Mouse moved to (379, 362)
Screenshot: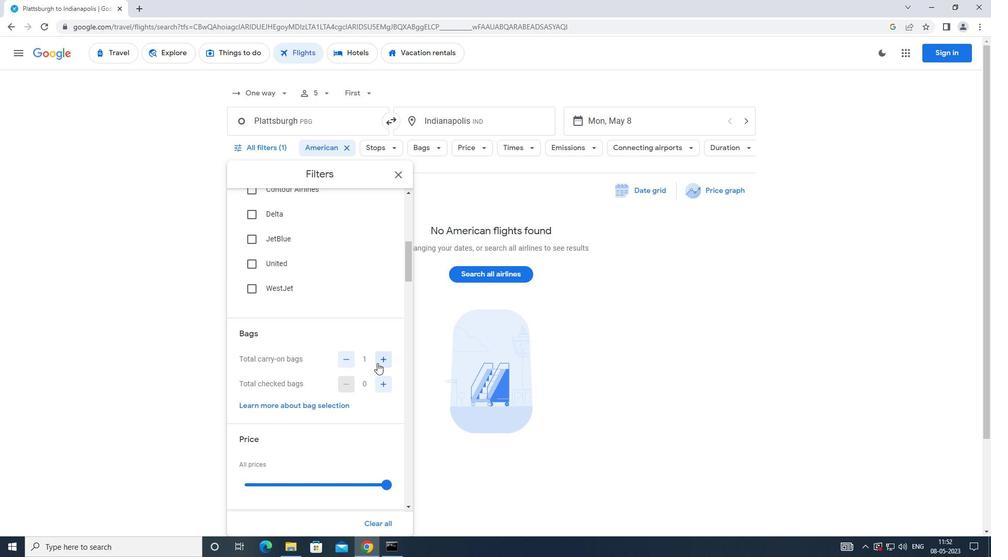 
Action: Mouse scrolled (379, 361) with delta (0, 0)
Screenshot: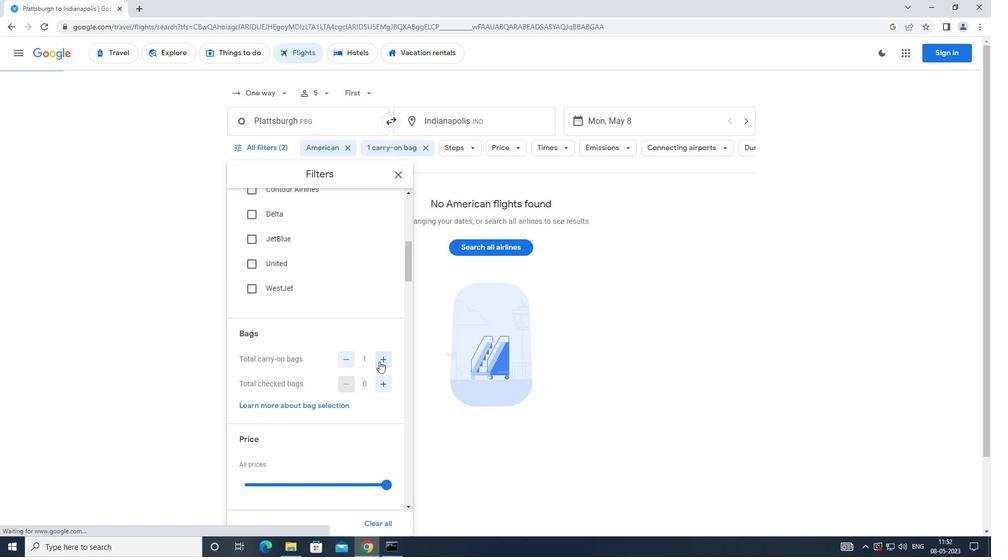 
Action: Mouse scrolled (379, 361) with delta (0, 0)
Screenshot: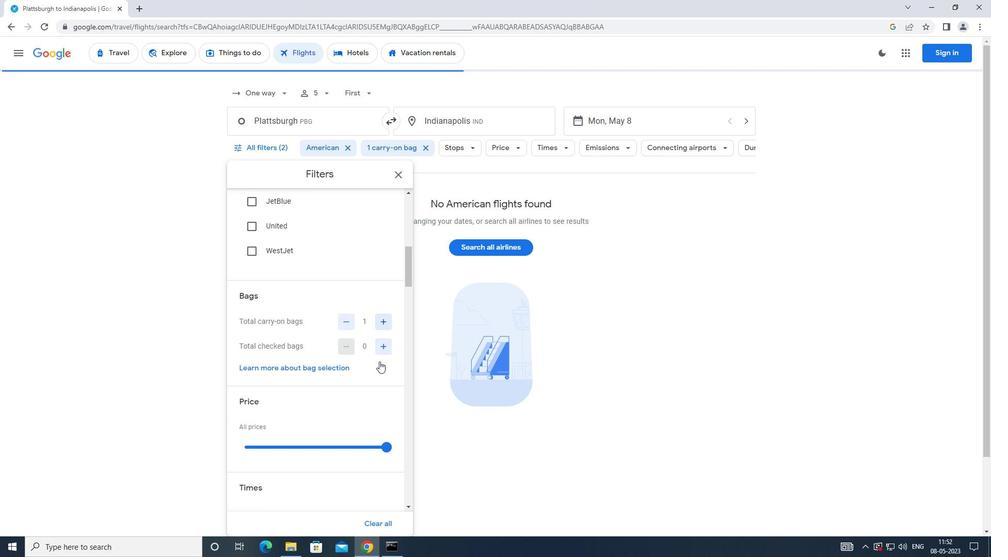 
Action: Mouse moved to (384, 282)
Screenshot: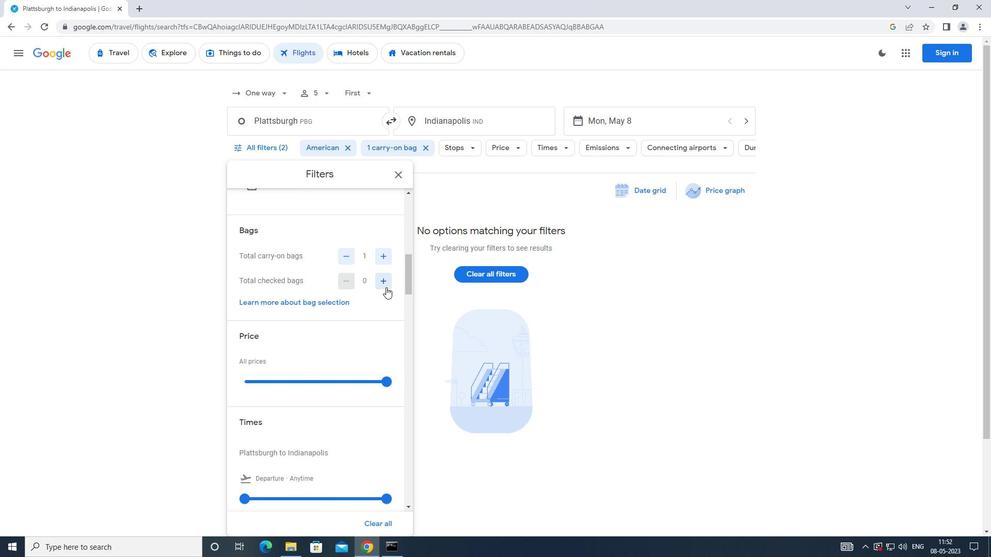 
Action: Mouse pressed left at (384, 282)
Screenshot: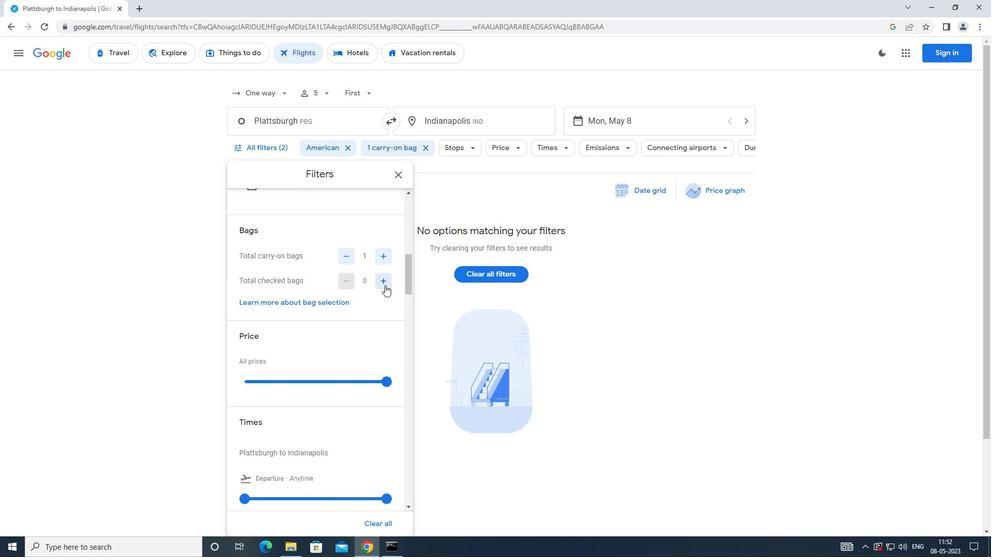 
Action: Mouse pressed left at (384, 282)
Screenshot: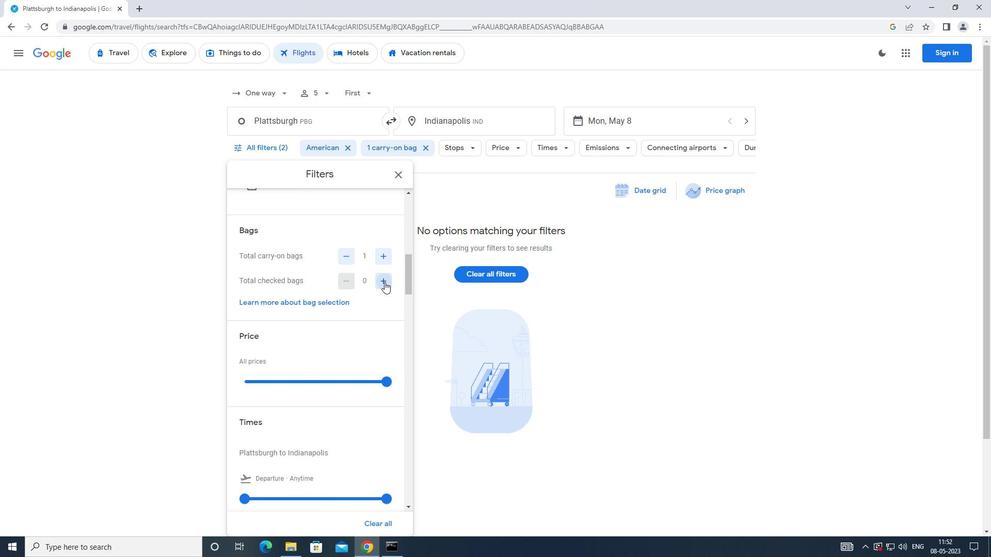
Action: Mouse pressed left at (384, 282)
Screenshot: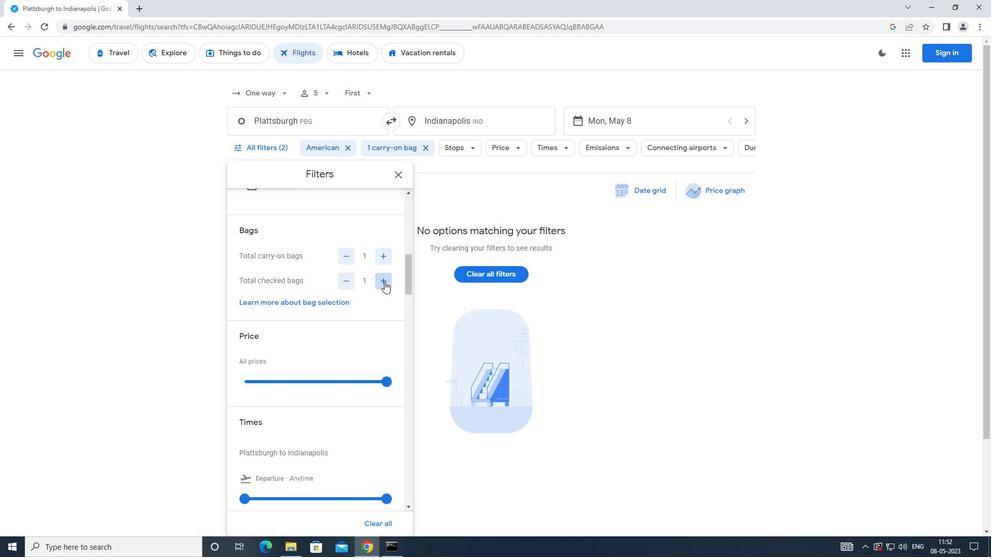 
Action: Mouse pressed left at (384, 282)
Screenshot: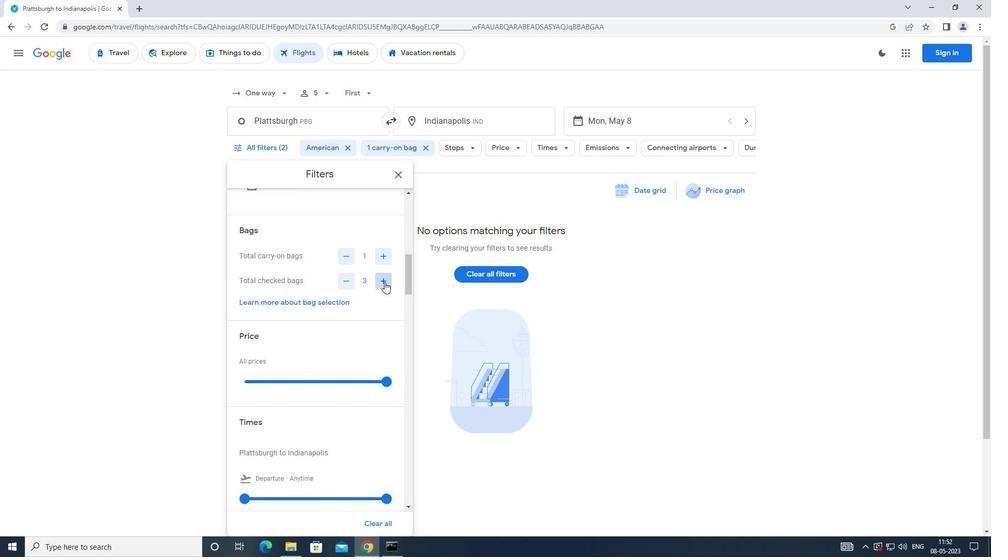 
Action: Mouse pressed left at (384, 282)
Screenshot: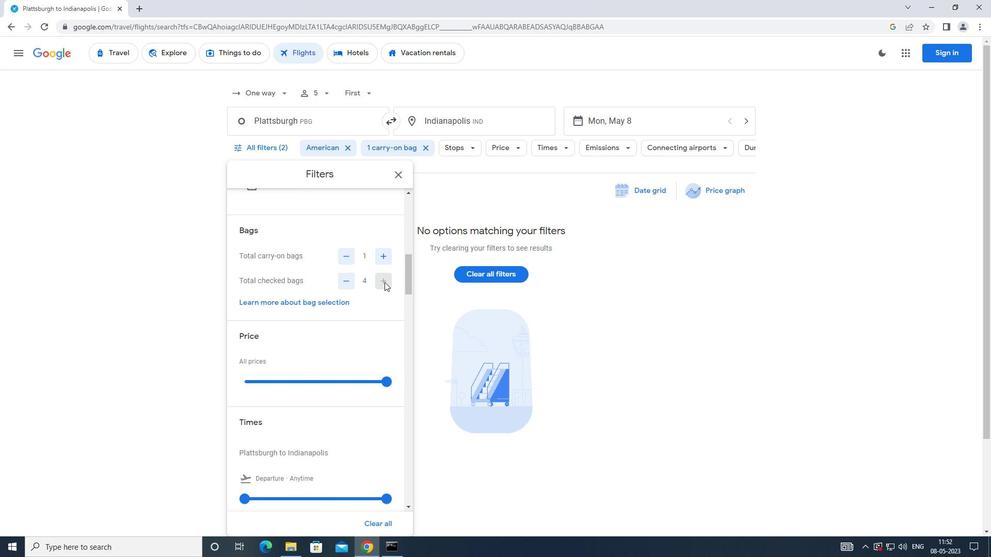 
Action: Mouse moved to (387, 380)
Screenshot: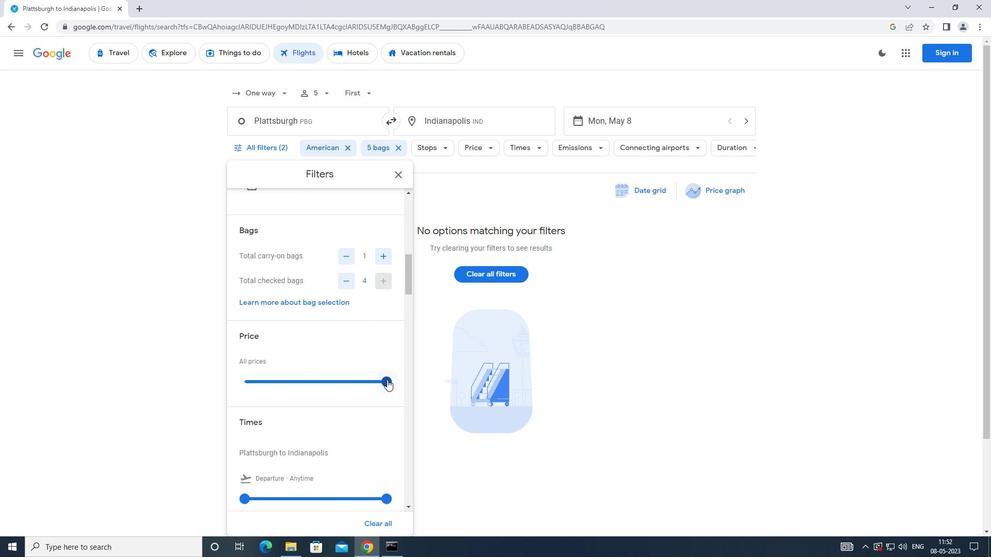 
Action: Mouse pressed left at (387, 380)
Screenshot: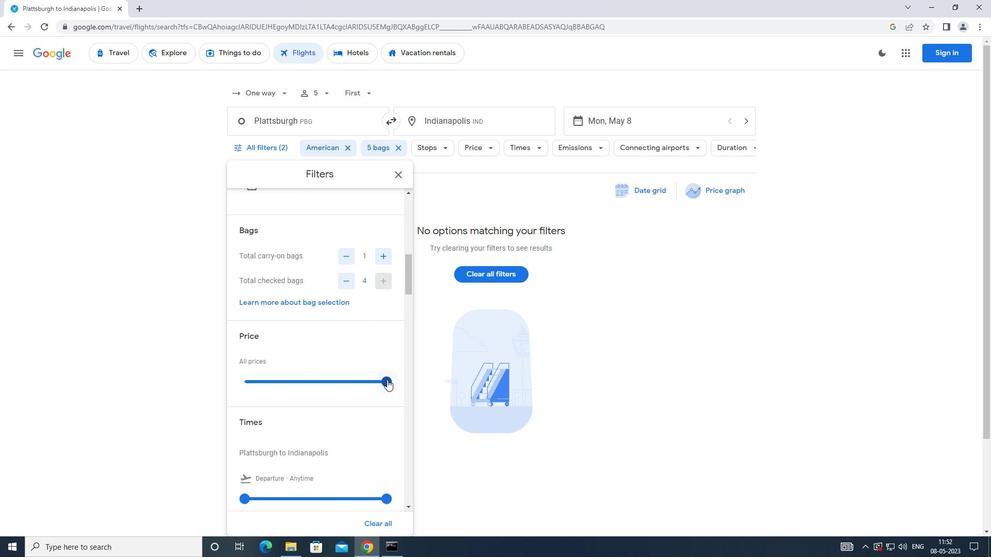
Action: Mouse moved to (313, 382)
Screenshot: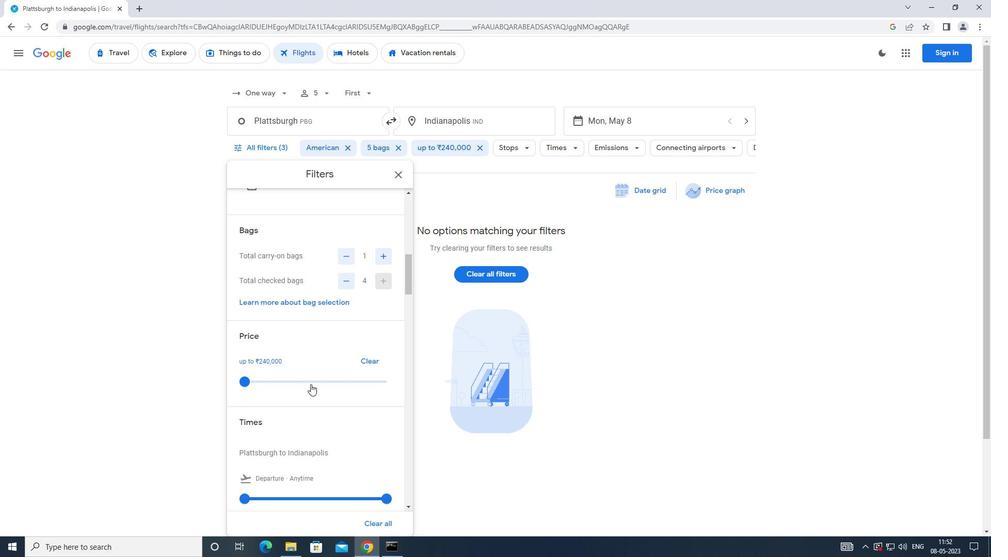 
Action: Mouse scrolled (313, 382) with delta (0, 0)
Screenshot: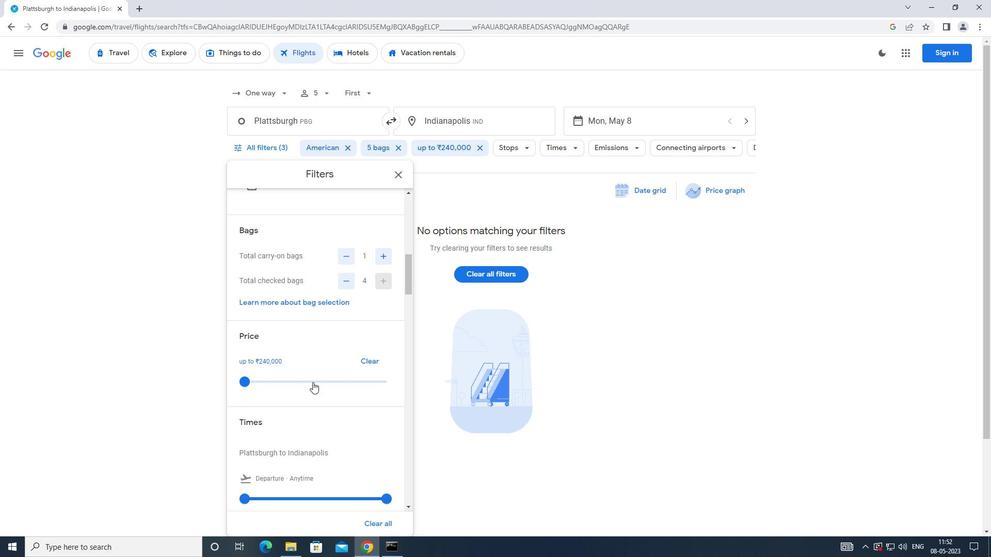 
Action: Mouse moved to (245, 447)
Screenshot: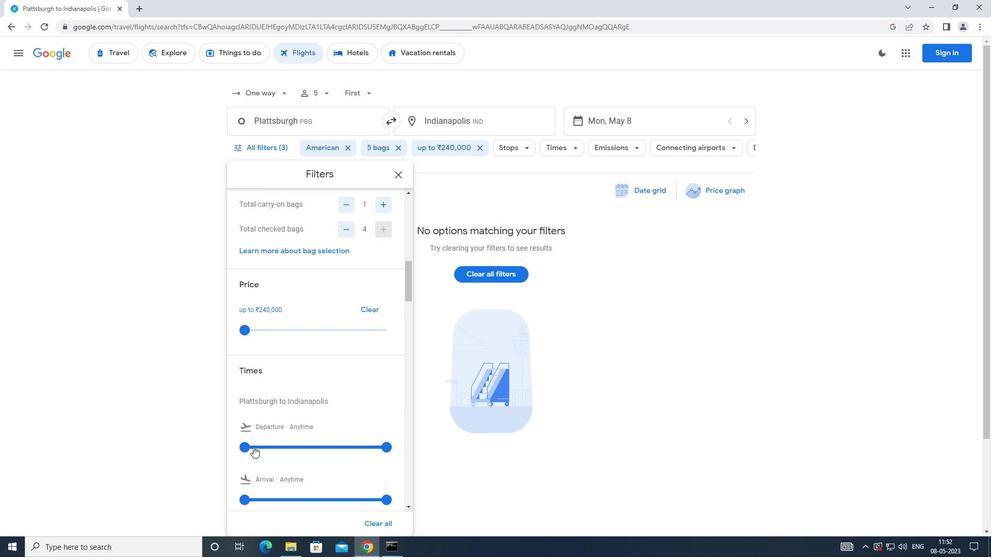 
Action: Mouse pressed left at (245, 447)
Screenshot: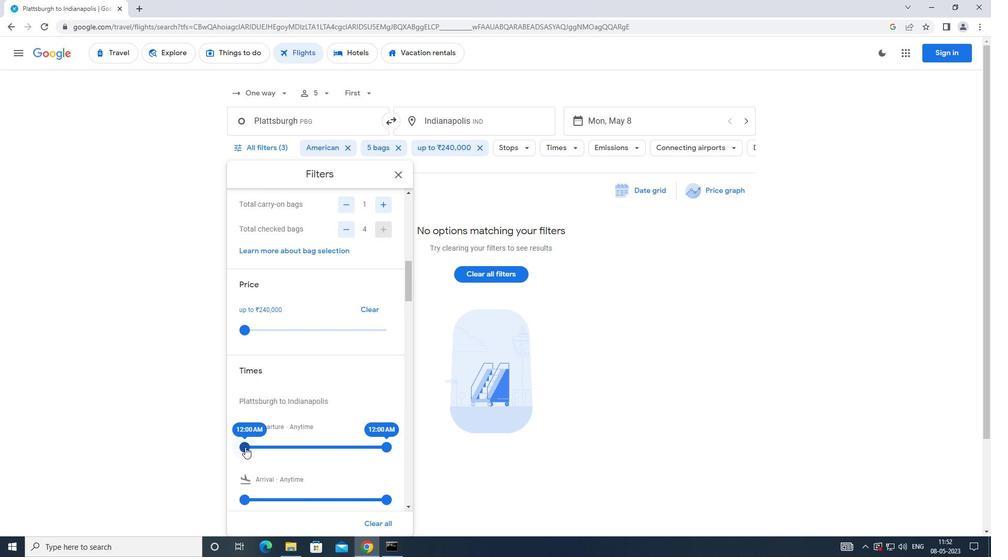 
Action: Mouse moved to (385, 446)
Screenshot: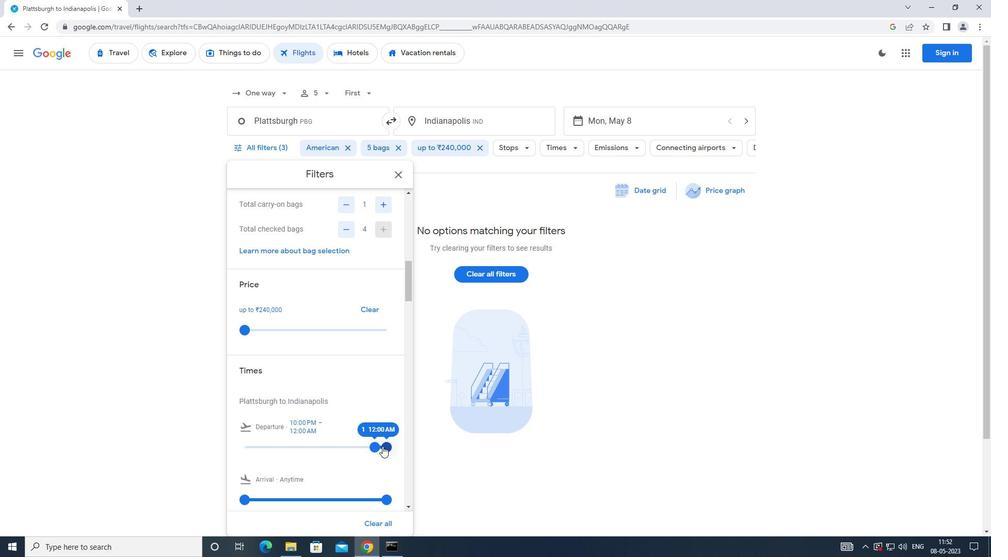 
Action: Mouse pressed left at (385, 446)
Screenshot: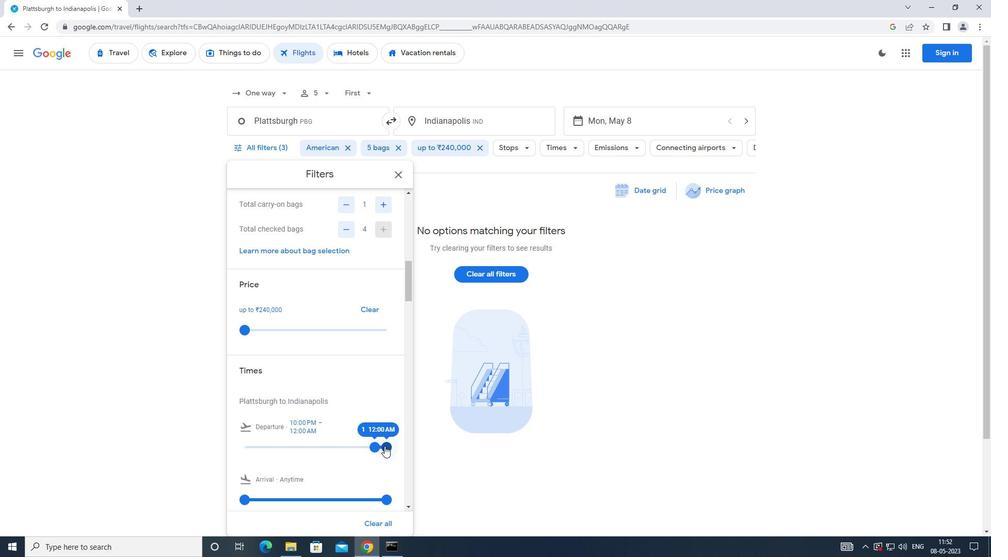
Action: Mouse moved to (369, 447)
Screenshot: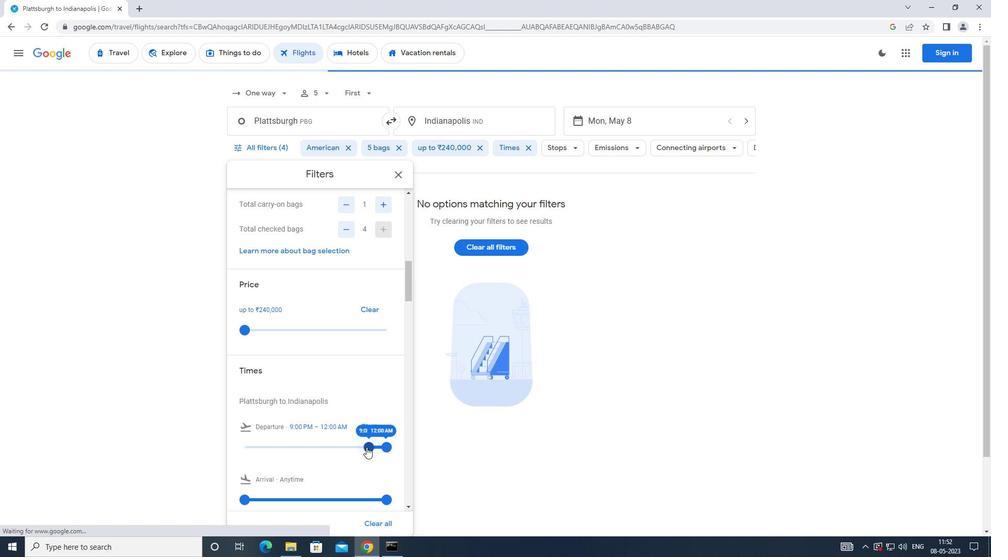 
Action: Mouse pressed left at (369, 447)
Screenshot: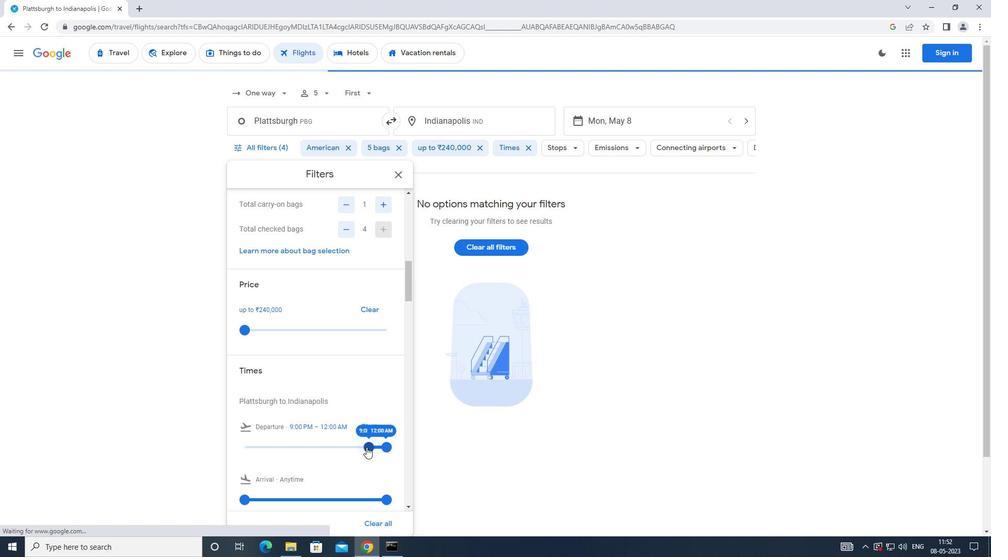 
Action: Mouse moved to (393, 174)
Screenshot: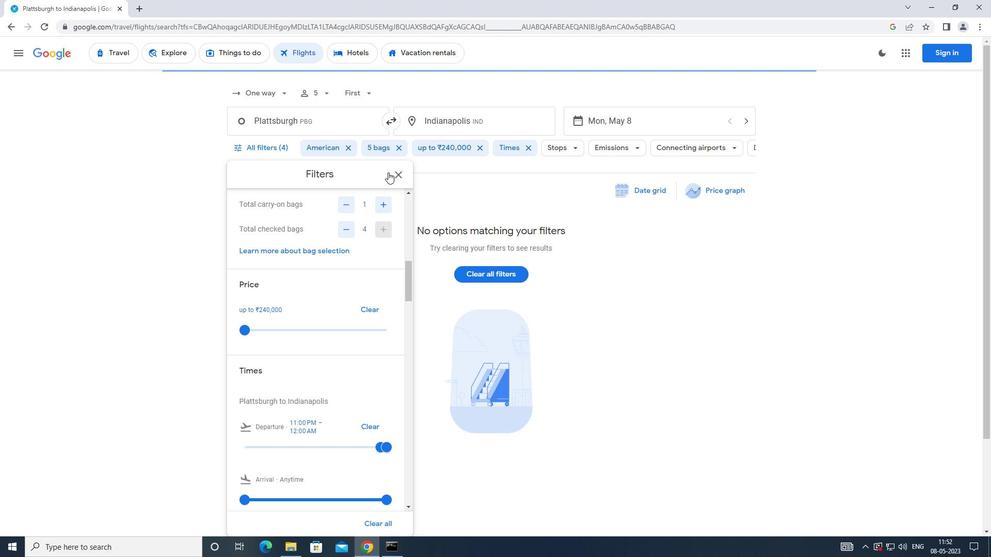 
Action: Mouse pressed left at (393, 174)
Screenshot: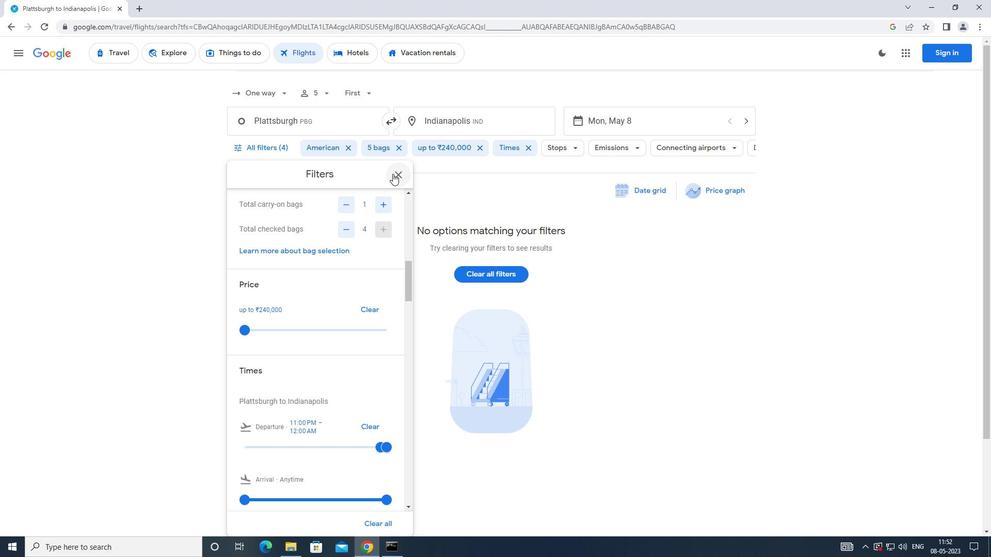 
Action: Mouse moved to (394, 179)
Screenshot: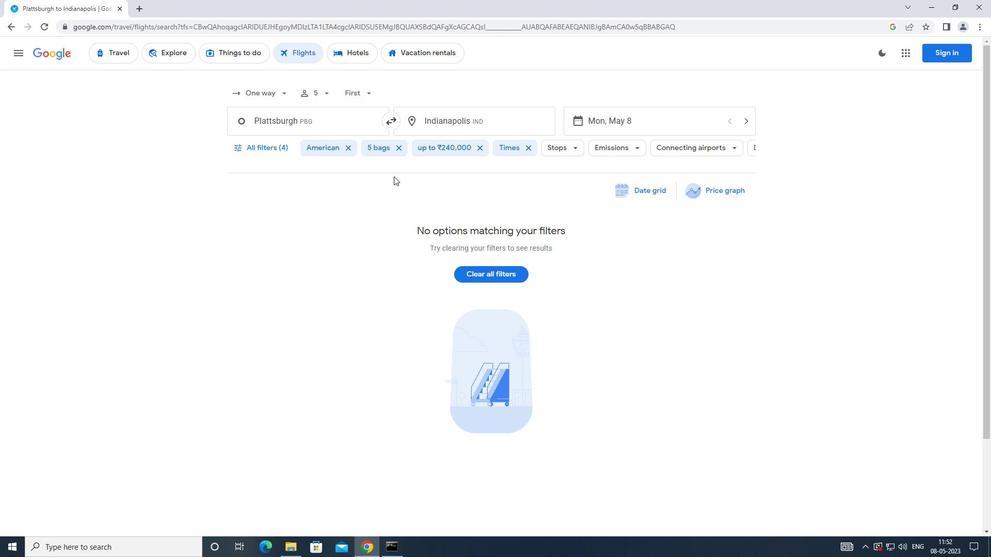 
